 Task: Create a Workspace WS0000000018 in Trello with Workspace Type as ENGINEERING-IT and Workspace Description as WD0000000018. Invite a Team Member mailaustralia7@gmail.com to Workspace WS0000000018 in Trello. Invite a Team Member carxxstreet791@gmail.com to Workspace WS0000000018 in Trello. Invite a Team Member nikrathi889@gmail.com to Workspace WS0000000018 in Trello. Invite a Team Member prateek.ku2001@gmail.com to Workspace WS0000000018 in Trello
Action: Mouse moved to (637, 67)
Screenshot: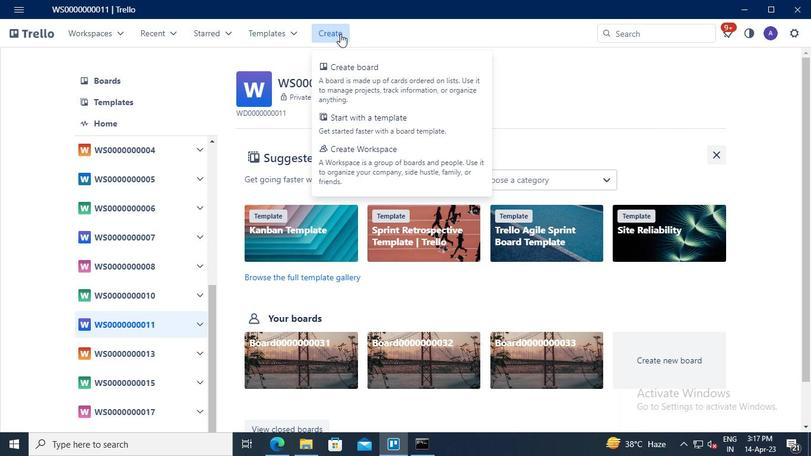 
Action: Mouse pressed left at (637, 67)
Screenshot: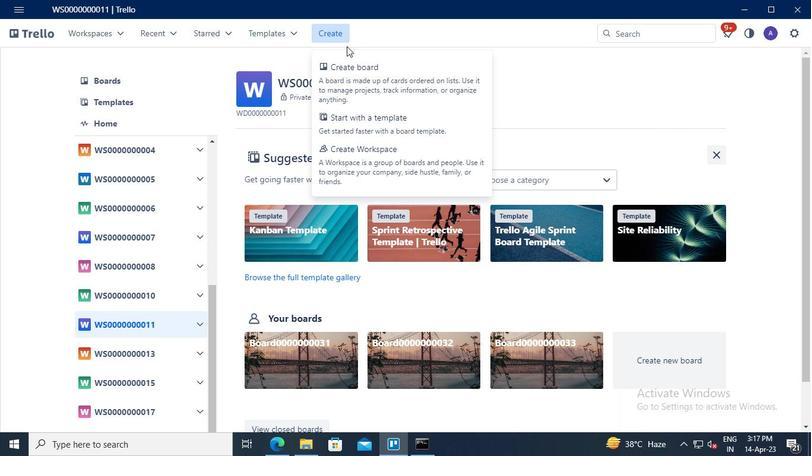 
Action: Mouse moved to (610, 97)
Screenshot: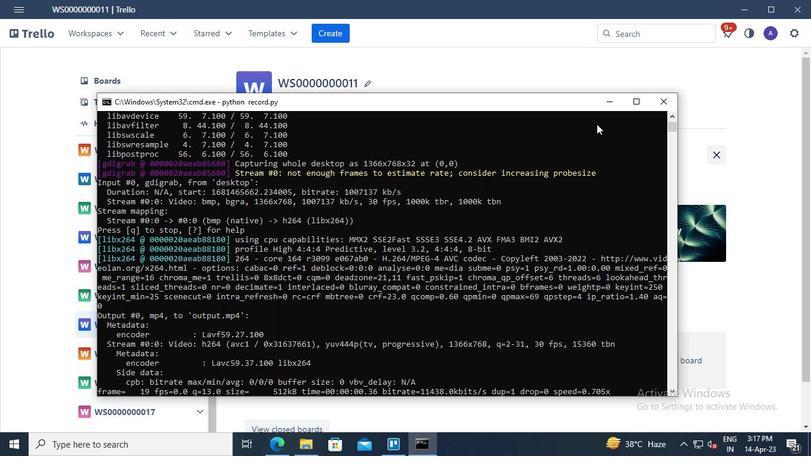 
Action: Mouse pressed left at (610, 97)
Screenshot: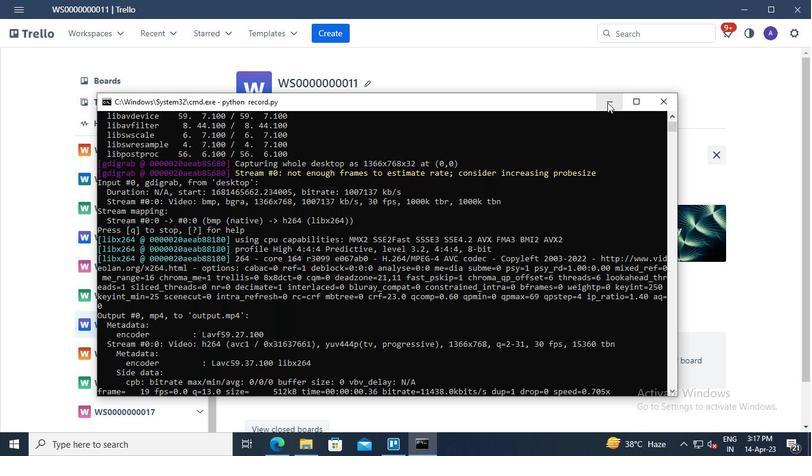
Action: Mouse moved to (340, 33)
Screenshot: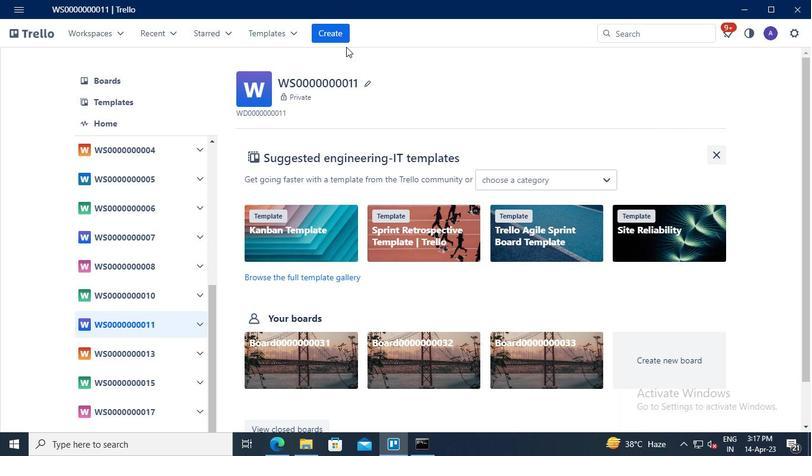
Action: Mouse pressed left at (340, 33)
Screenshot: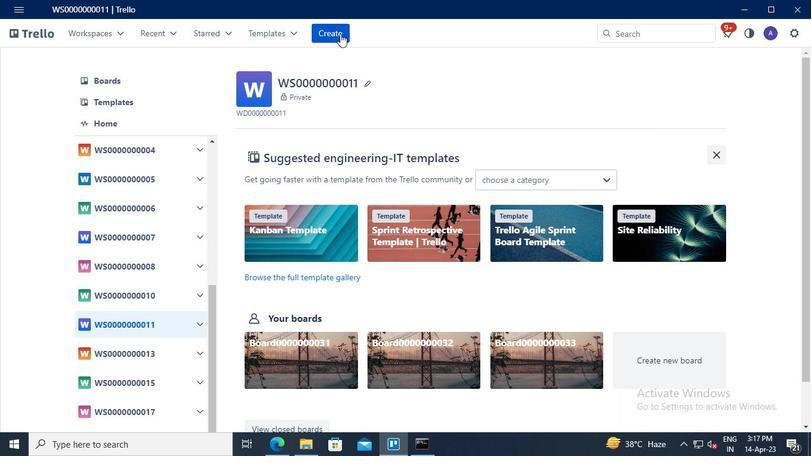 
Action: Mouse moved to (393, 158)
Screenshot: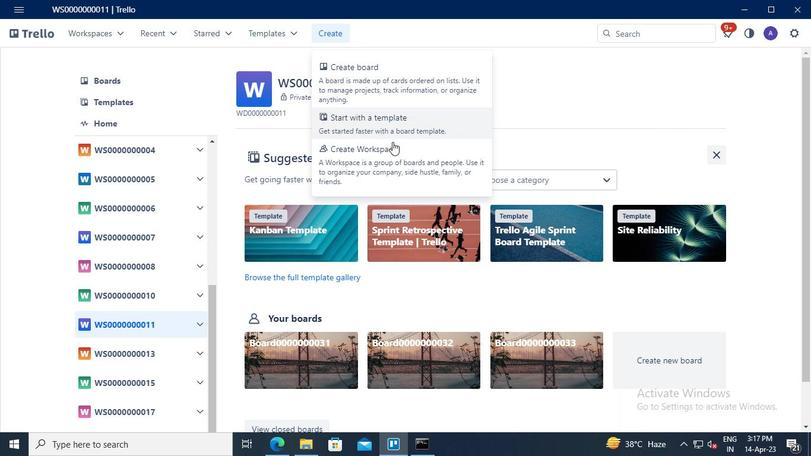 
Action: Mouse pressed left at (393, 158)
Screenshot: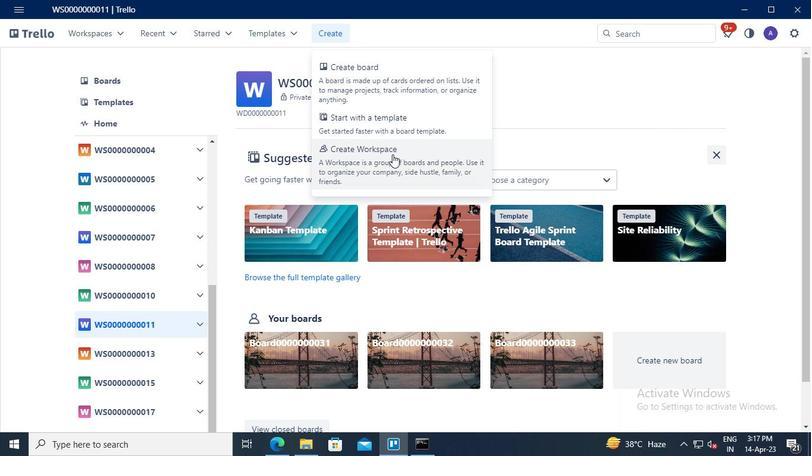 
Action: Mouse moved to (197, 184)
Screenshot: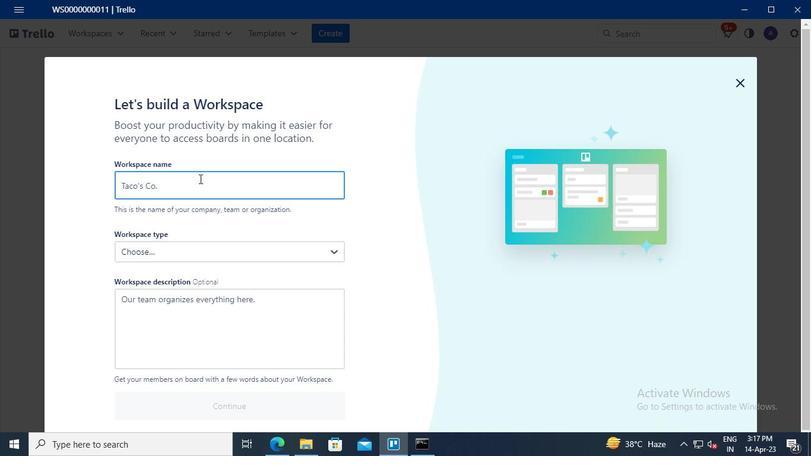 
Action: Mouse pressed left at (197, 184)
Screenshot: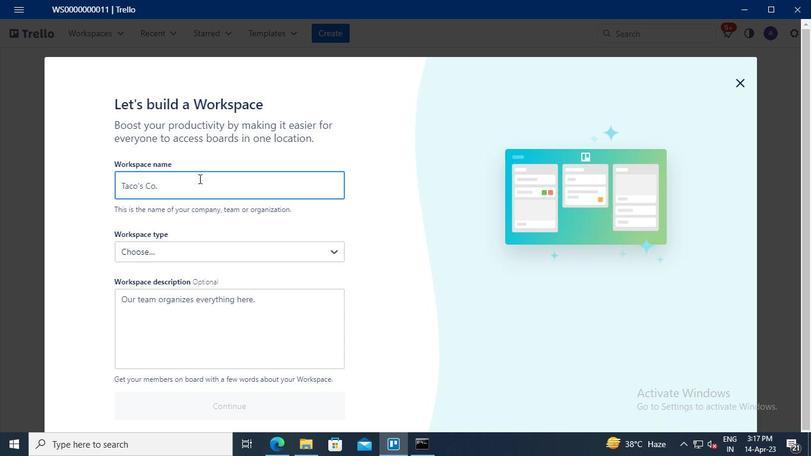 
Action: Keyboard Key.shift
Screenshot: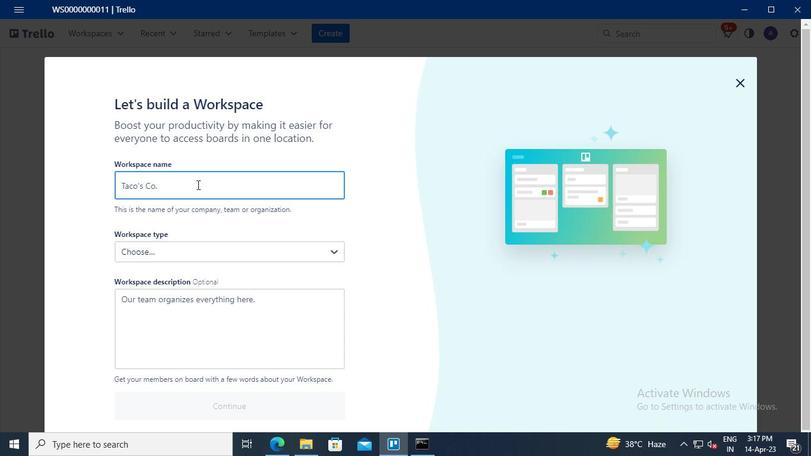 
Action: Keyboard W
Screenshot: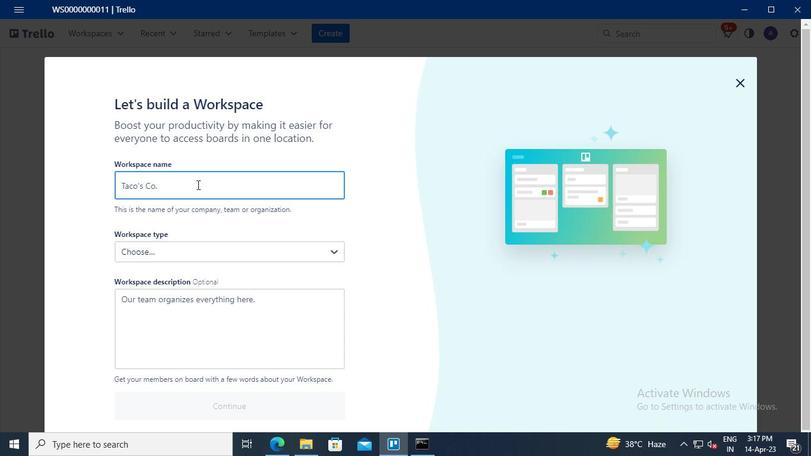 
Action: Keyboard S
Screenshot: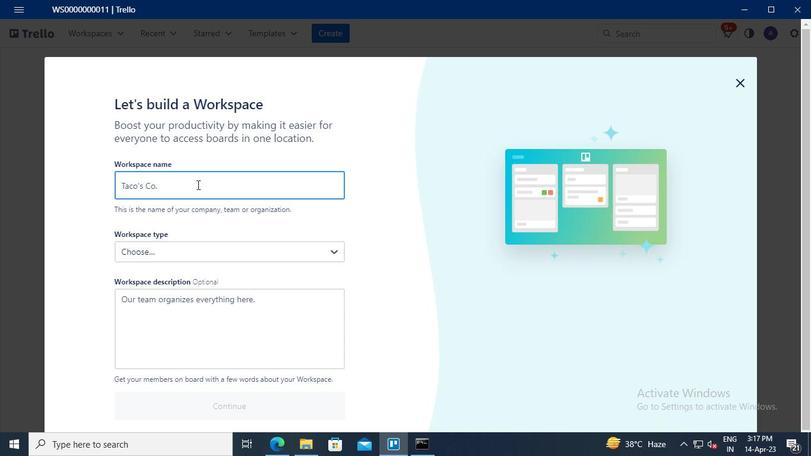 
Action: Keyboard <96>
Screenshot: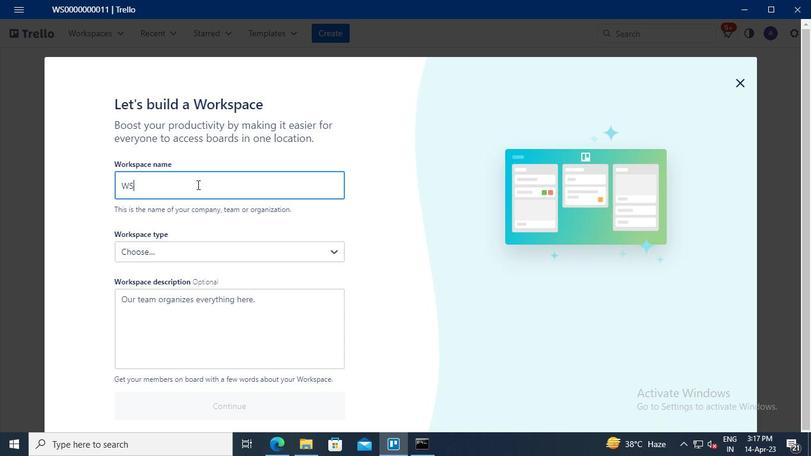 
Action: Keyboard <96>
Screenshot: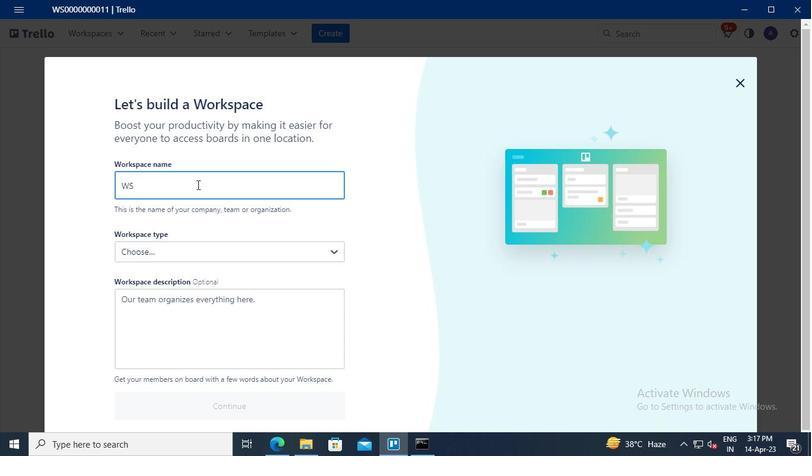 
Action: Keyboard <96>
Screenshot: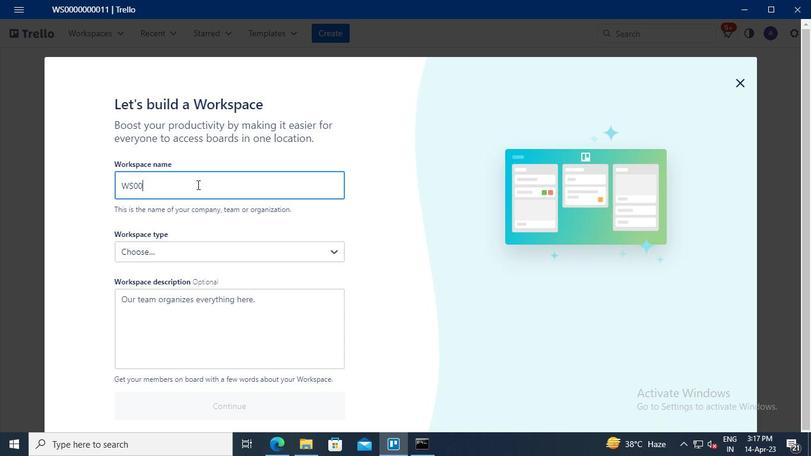 
Action: Keyboard <96>
Screenshot: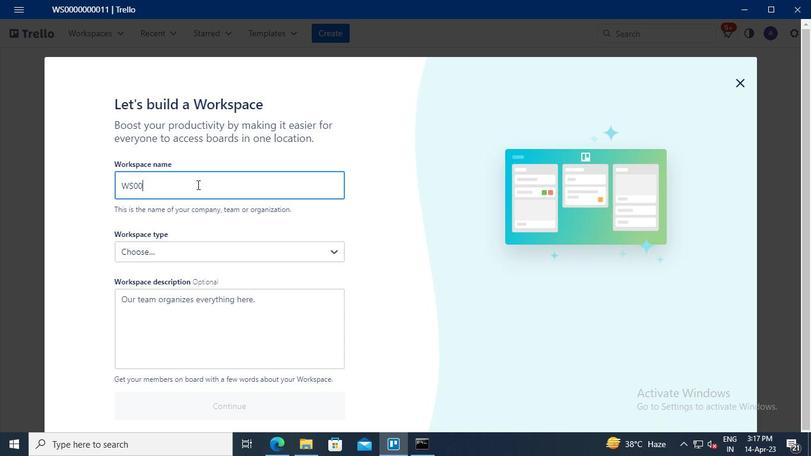
Action: Keyboard <96>
Screenshot: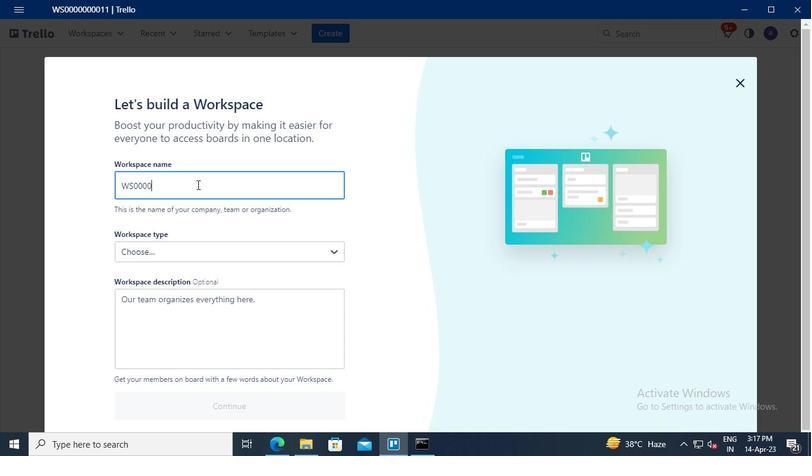 
Action: Keyboard <96>
Screenshot: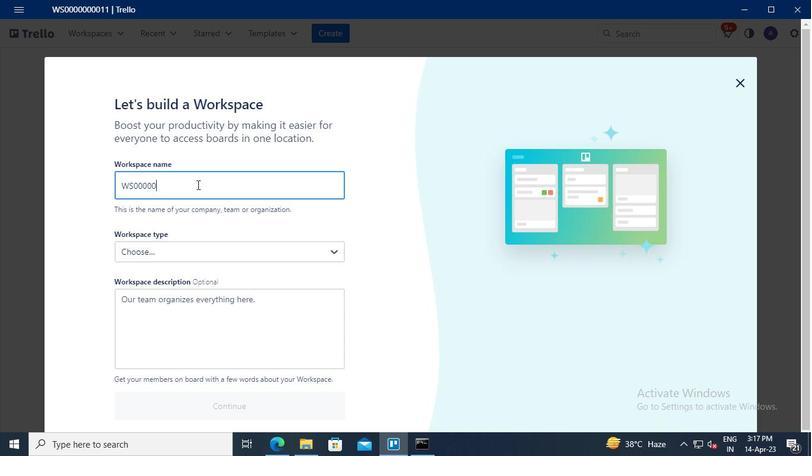 
Action: Keyboard <96>
Screenshot: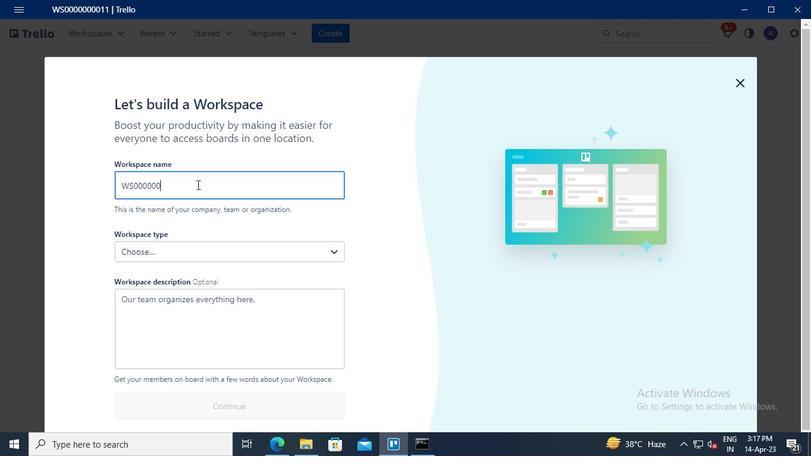 
Action: Keyboard <96>
Screenshot: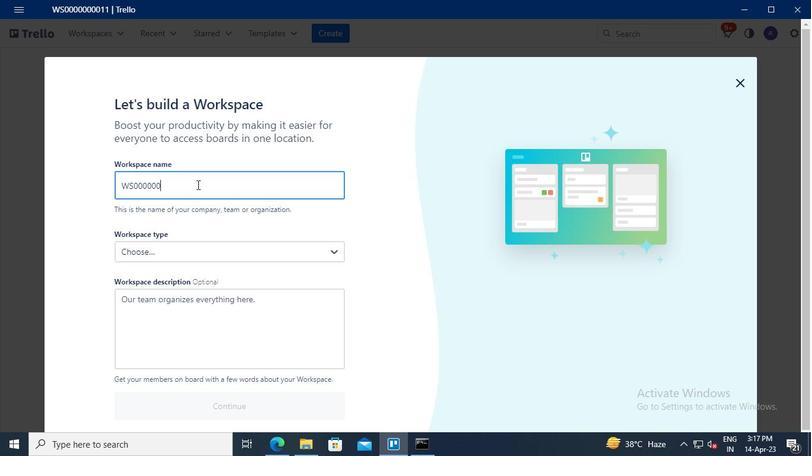
Action: Keyboard <97>
Screenshot: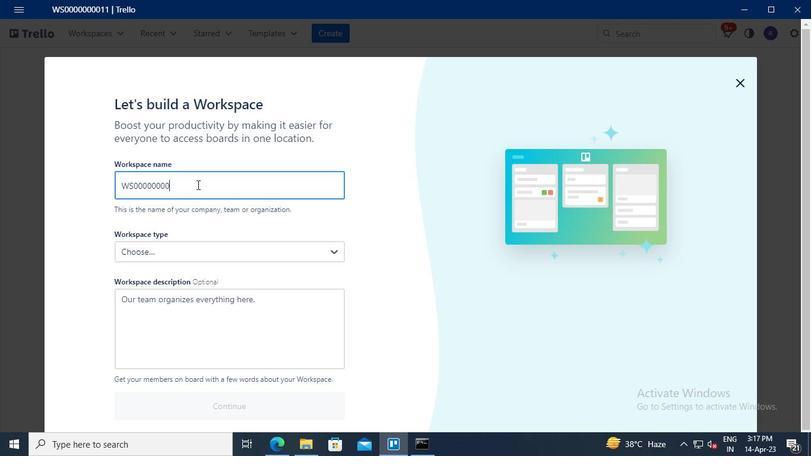 
Action: Keyboard <104>
Screenshot: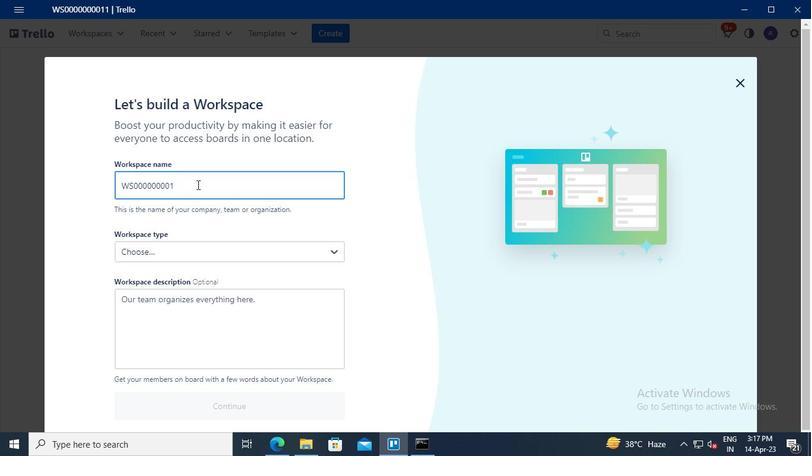 
Action: Mouse moved to (190, 254)
Screenshot: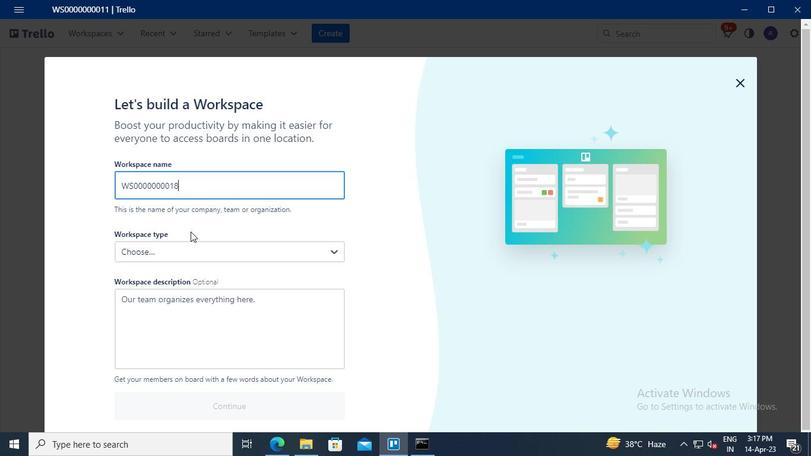 
Action: Mouse pressed left at (190, 254)
Screenshot: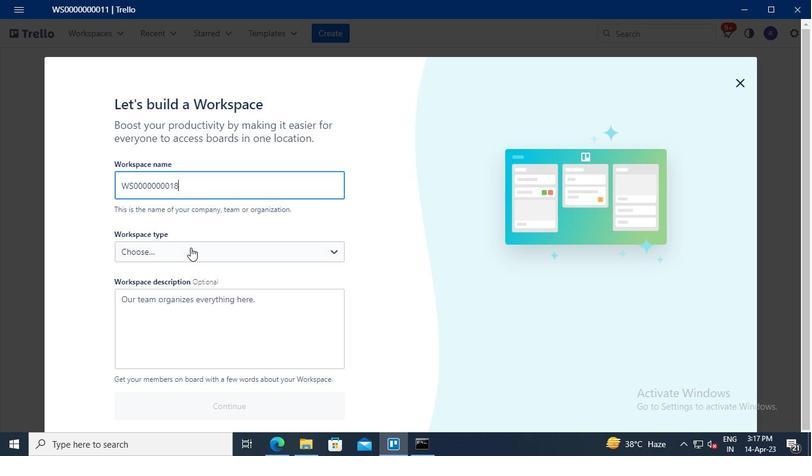
Action: Mouse moved to (188, 276)
Screenshot: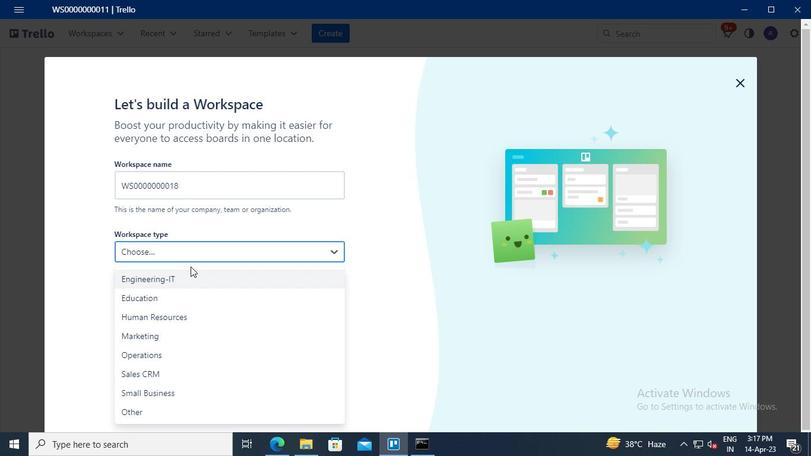 
Action: Mouse pressed left at (188, 276)
Screenshot: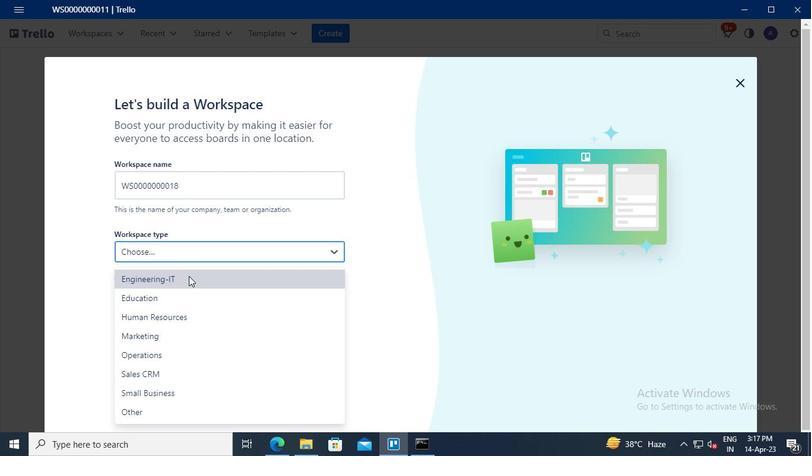 
Action: Mouse moved to (154, 304)
Screenshot: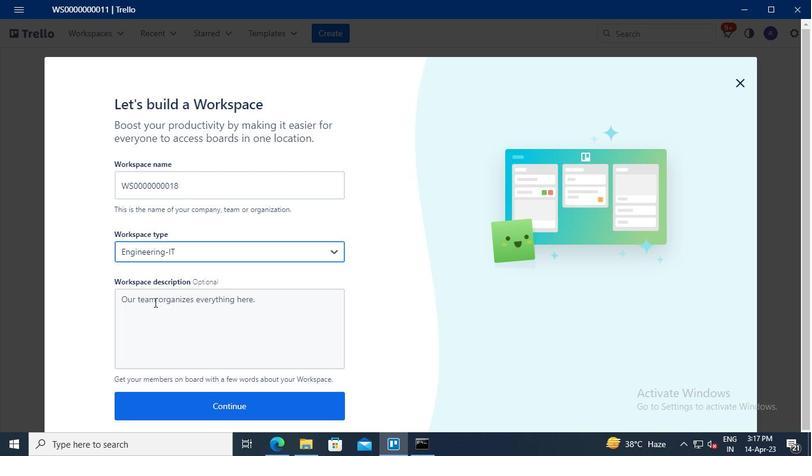 
Action: Mouse pressed left at (154, 304)
Screenshot: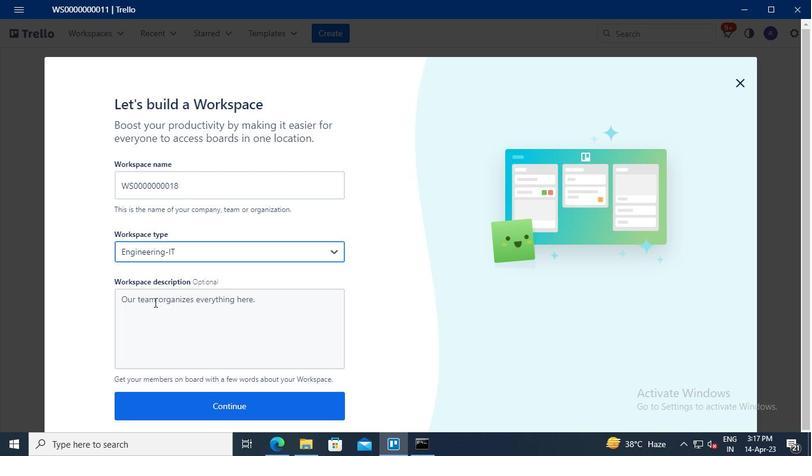 
Action: Keyboard Key.shift
Screenshot: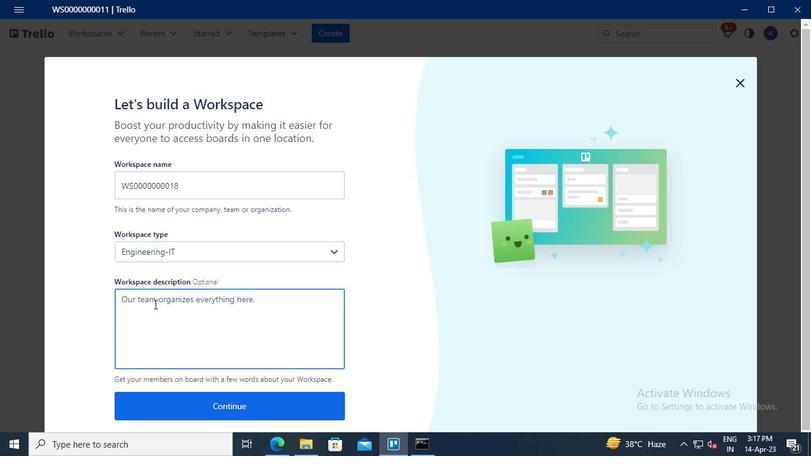 
Action: Keyboard W
Screenshot: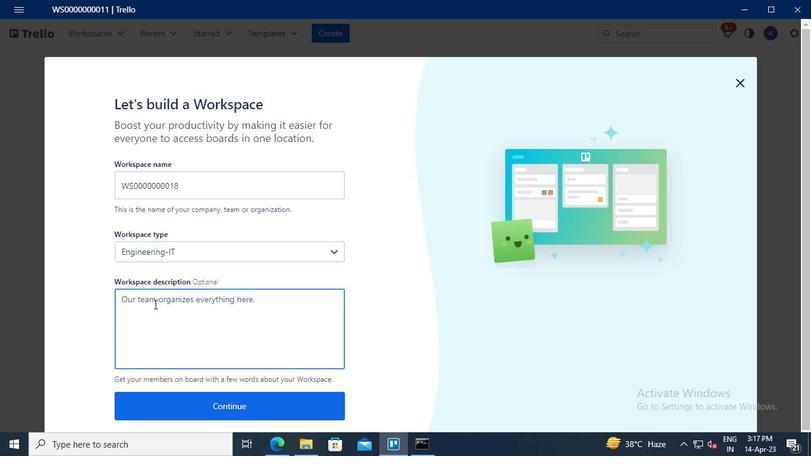 
Action: Keyboard D
Screenshot: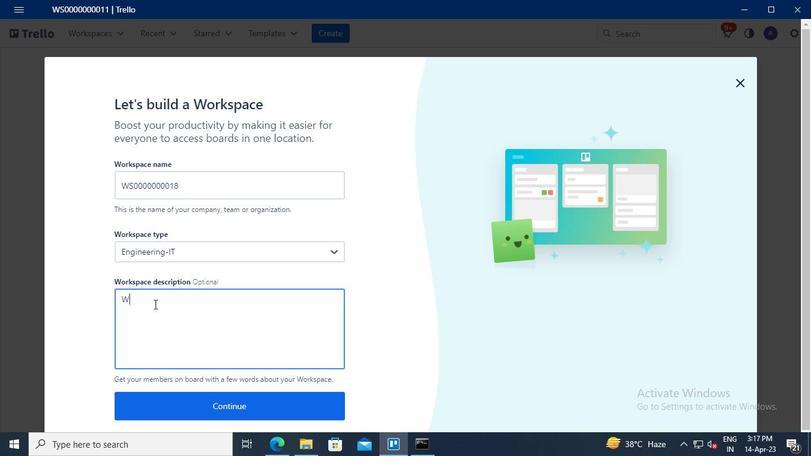 
Action: Keyboard <96>
Screenshot: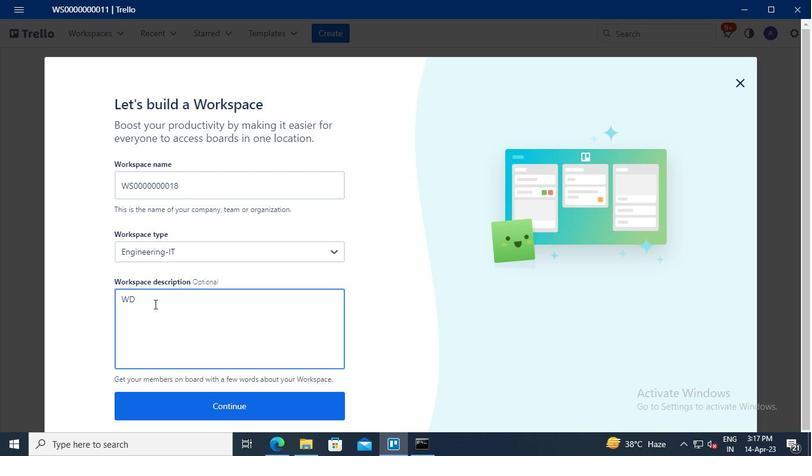
Action: Keyboard <96>
Screenshot: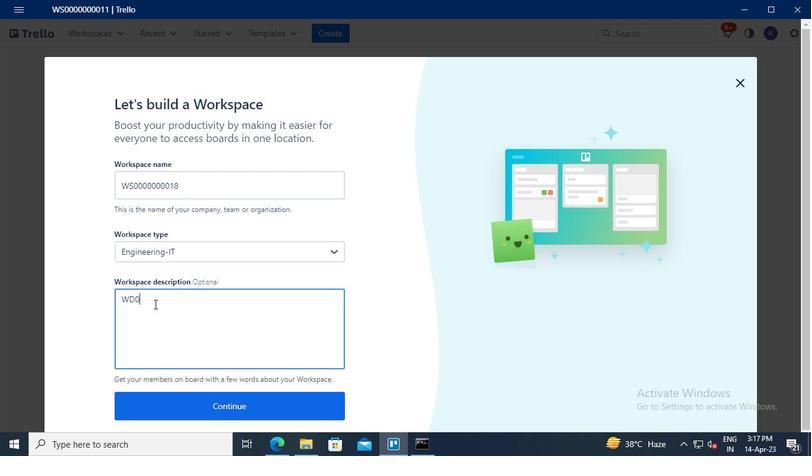 
Action: Keyboard <96>
Screenshot: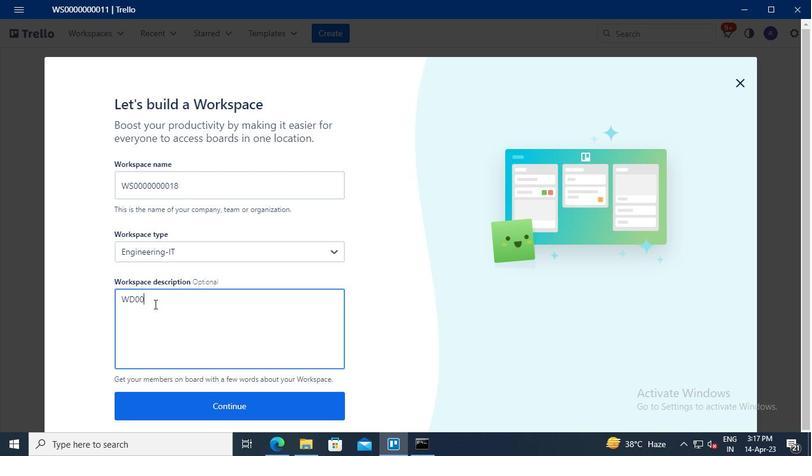 
Action: Keyboard <96>
Screenshot: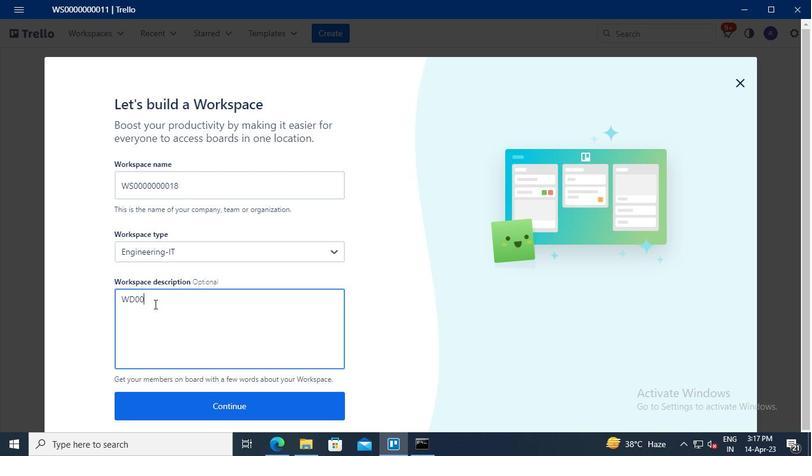 
Action: Keyboard <96>
Screenshot: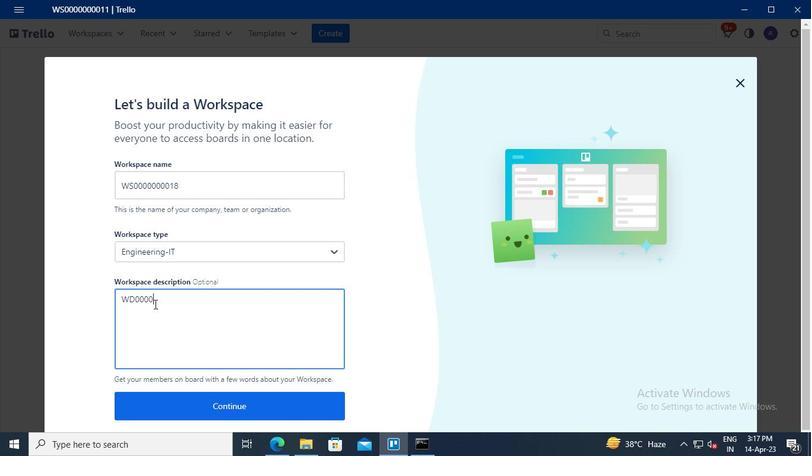 
Action: Keyboard <96>
Screenshot: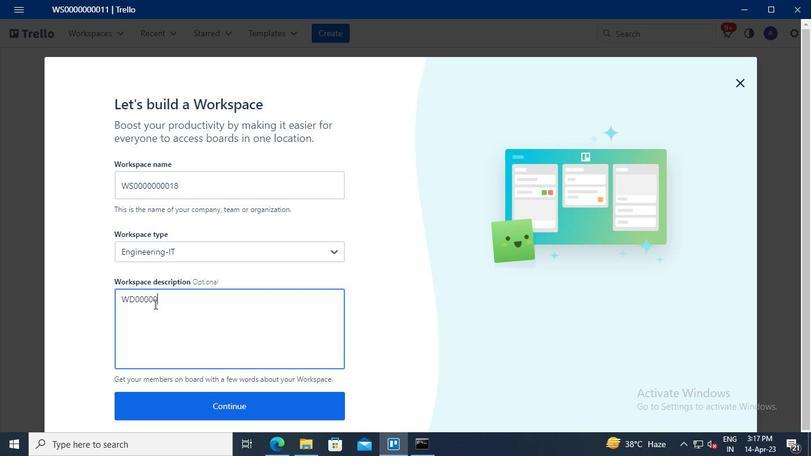 
Action: Keyboard <96>
Screenshot: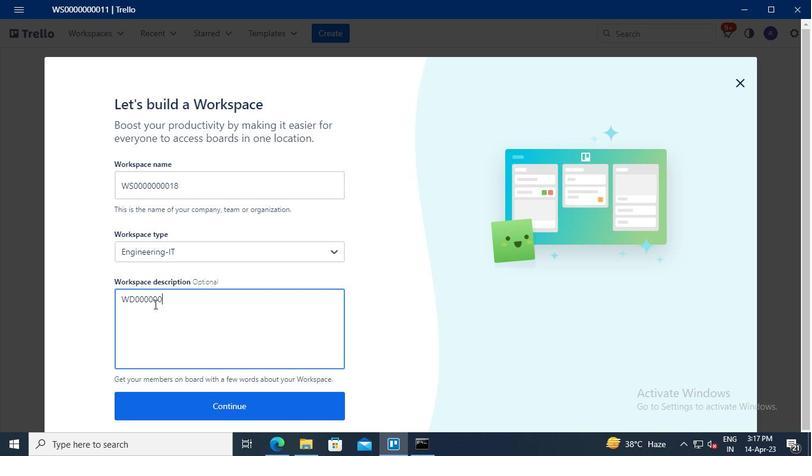 
Action: Keyboard <96>
Screenshot: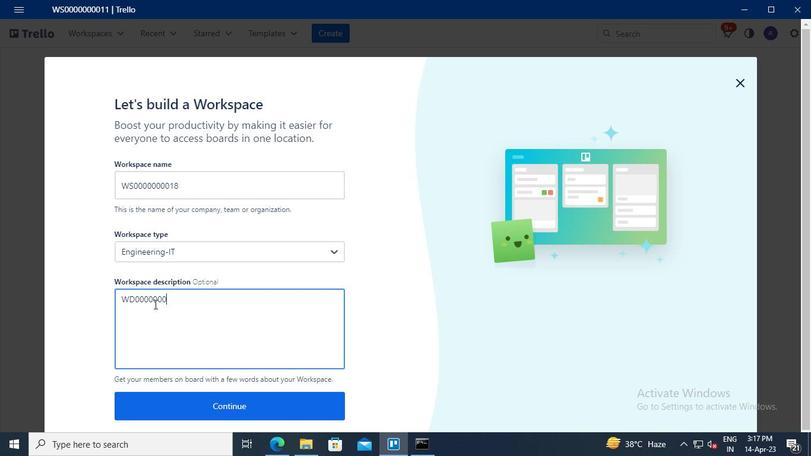 
Action: Keyboard <97>
Screenshot: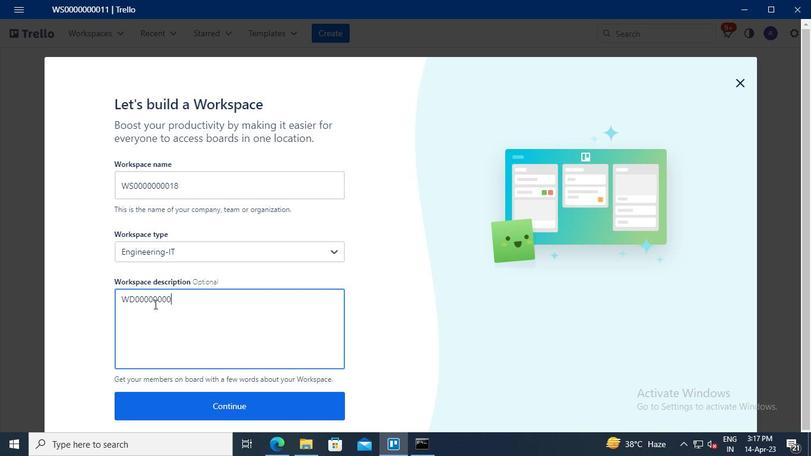 
Action: Keyboard <104>
Screenshot: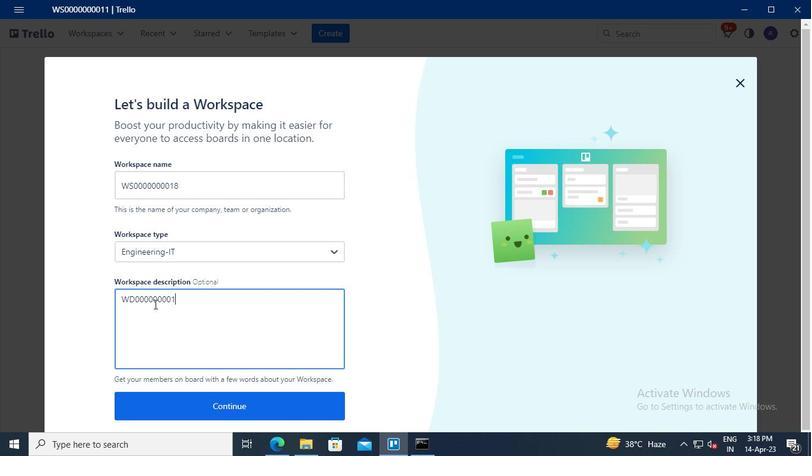
Action: Mouse moved to (199, 407)
Screenshot: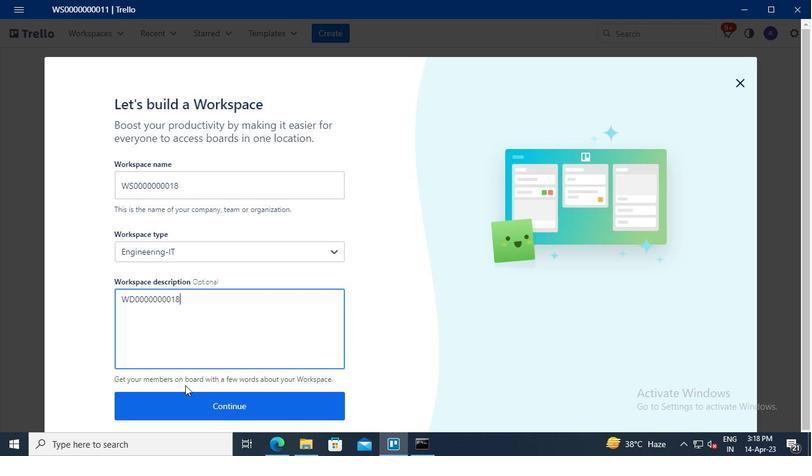 
Action: Mouse pressed left at (199, 407)
Screenshot: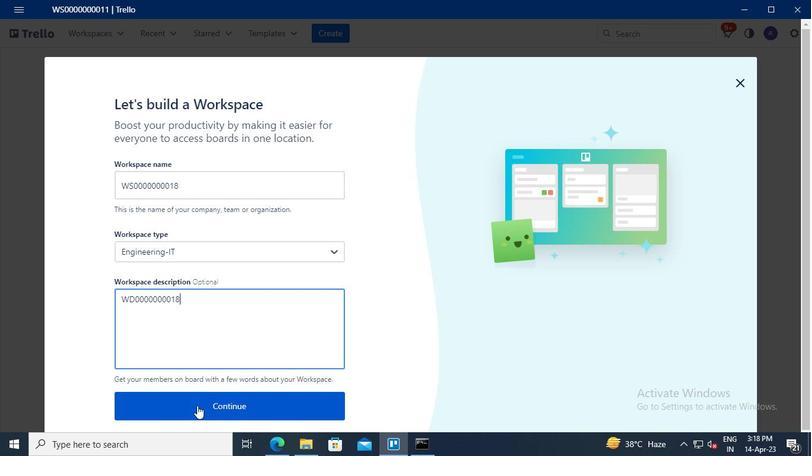 
Action: Mouse moved to (247, 283)
Screenshot: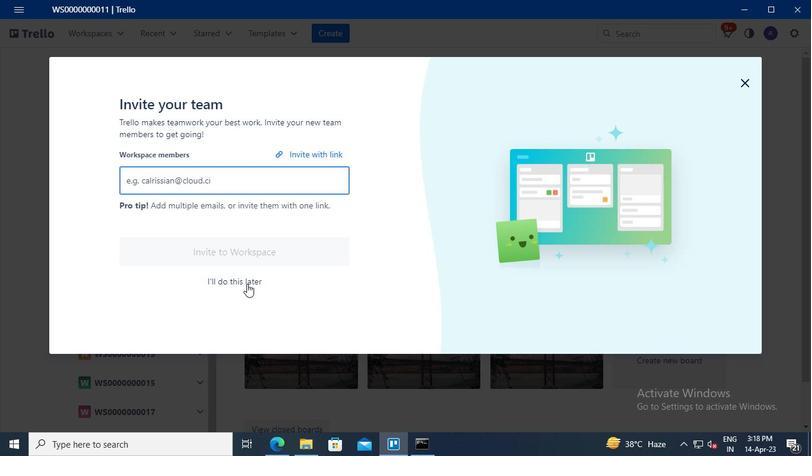 
Action: Mouse pressed left at (247, 283)
Screenshot: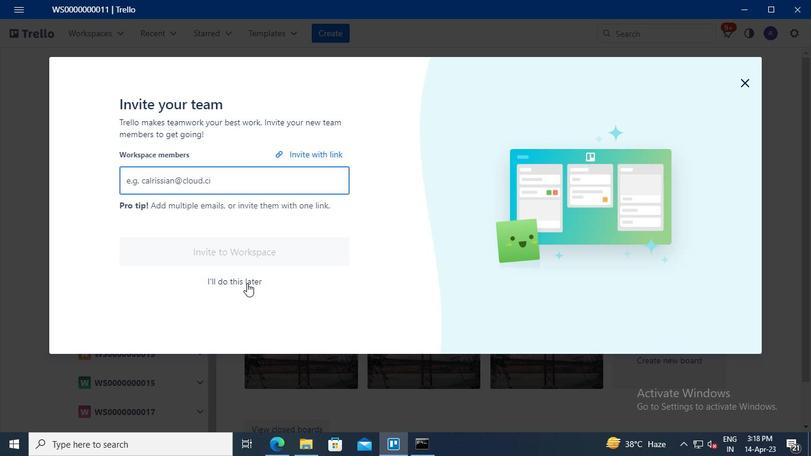 
Action: Mouse moved to (641, 78)
Screenshot: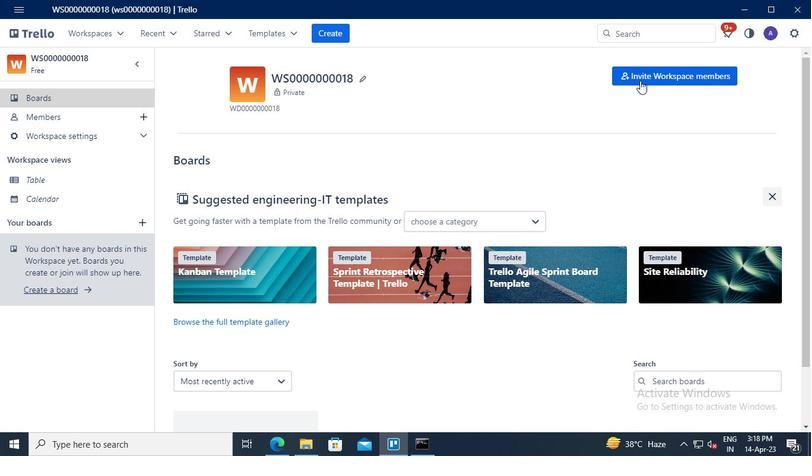 
Action: Mouse pressed left at (641, 78)
Screenshot: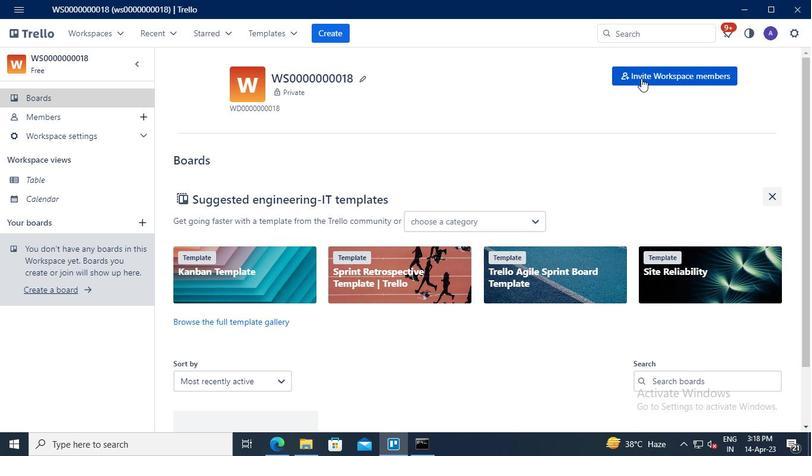 
Action: Mouse moved to (313, 218)
Screenshot: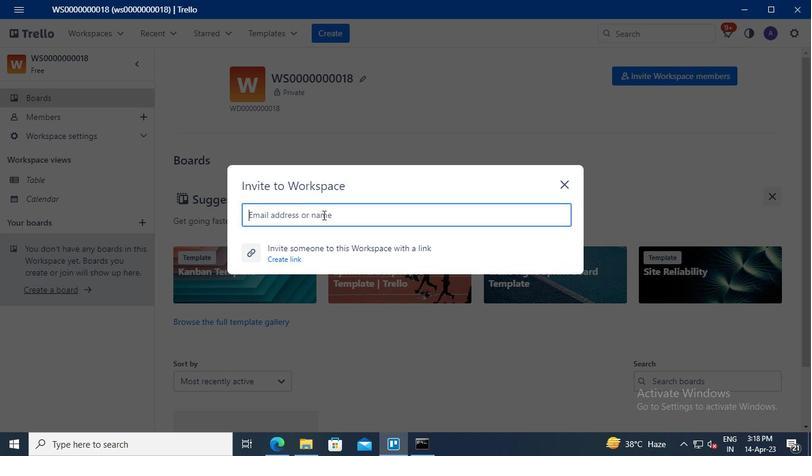 
Action: Mouse pressed left at (313, 218)
Screenshot: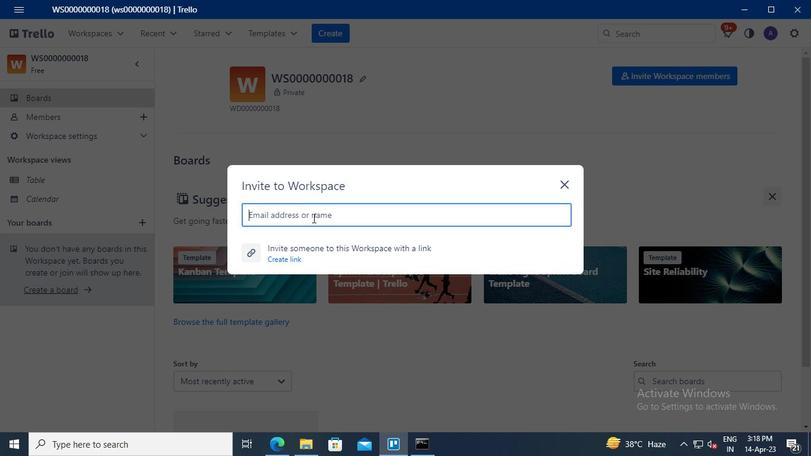 
Action: Keyboard m
Screenshot: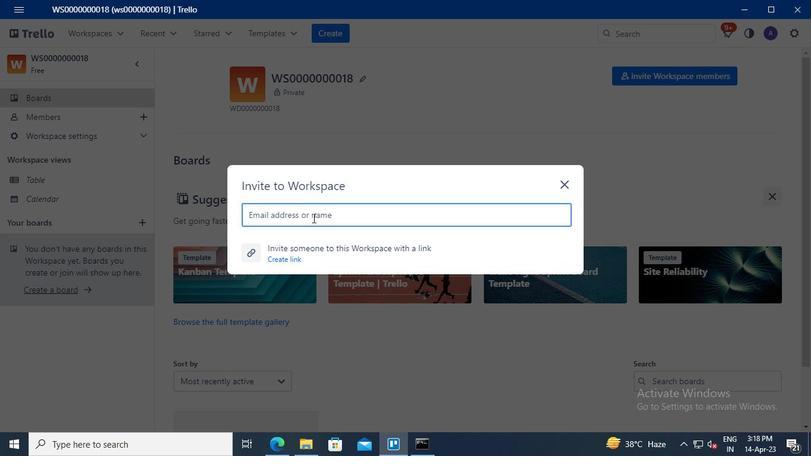 
Action: Keyboard a
Screenshot: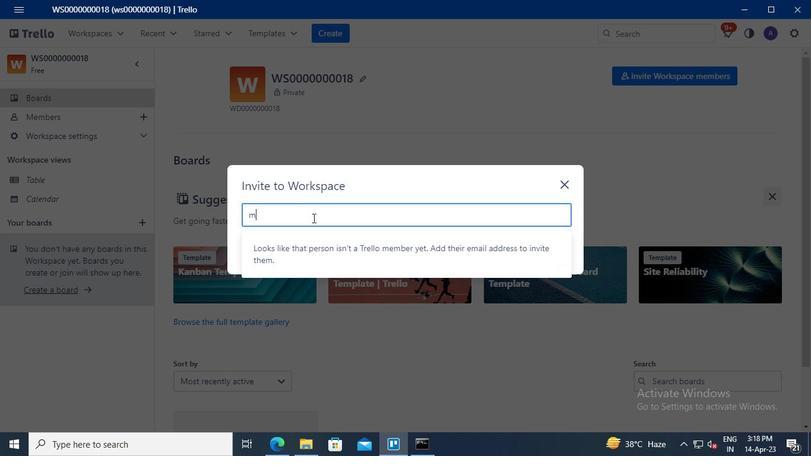 
Action: Keyboard i
Screenshot: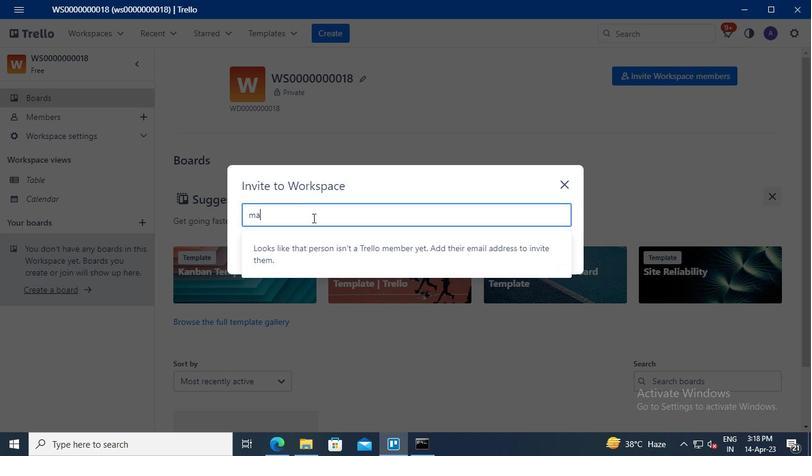 
Action: Keyboard l
Screenshot: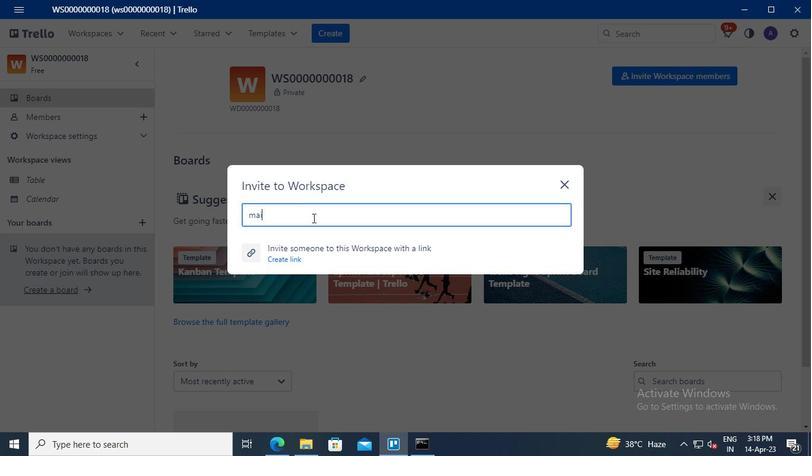 
Action: Keyboard a
Screenshot: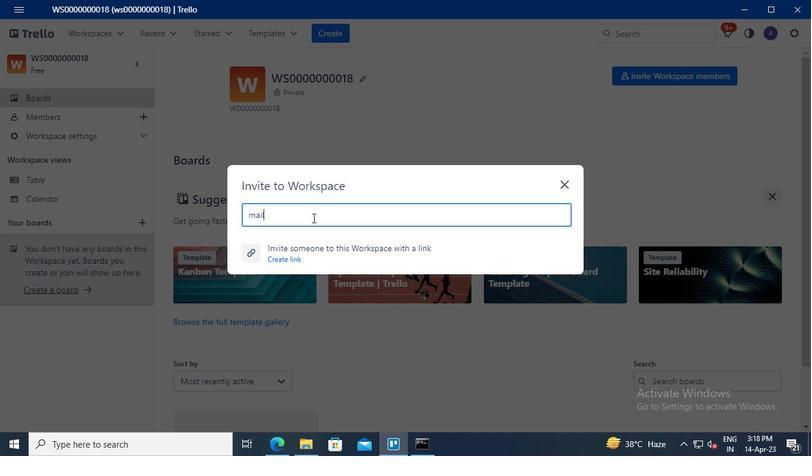 
Action: Keyboard u
Screenshot: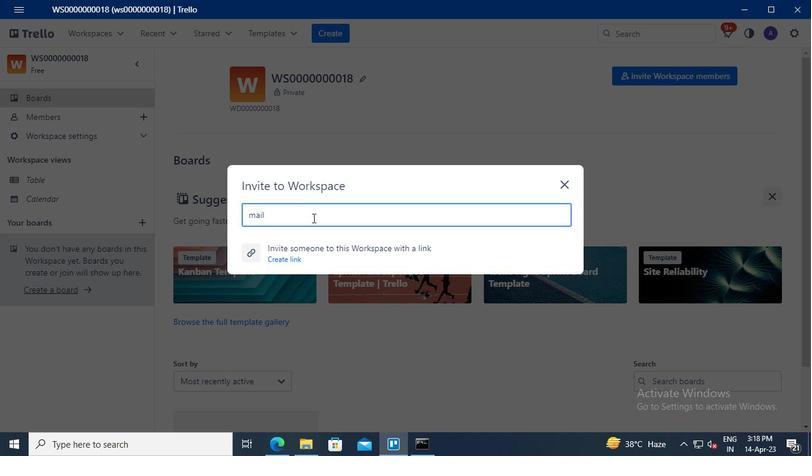 
Action: Keyboard s
Screenshot: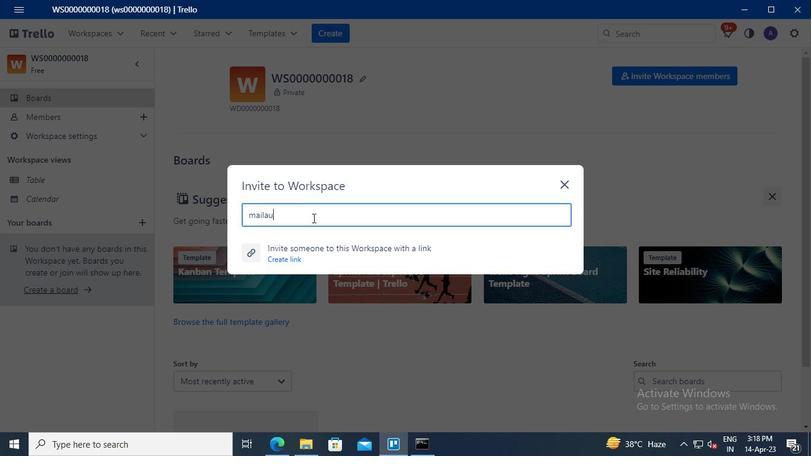 
Action: Keyboard t
Screenshot: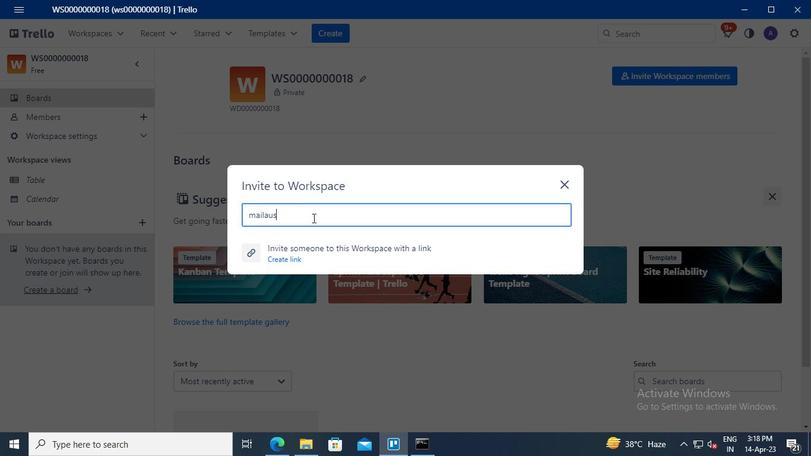
Action: Keyboard r
Screenshot: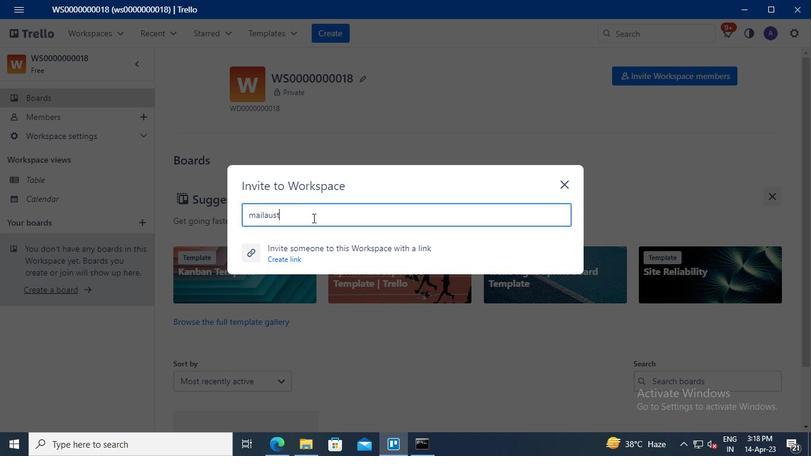 
Action: Keyboard a
Screenshot: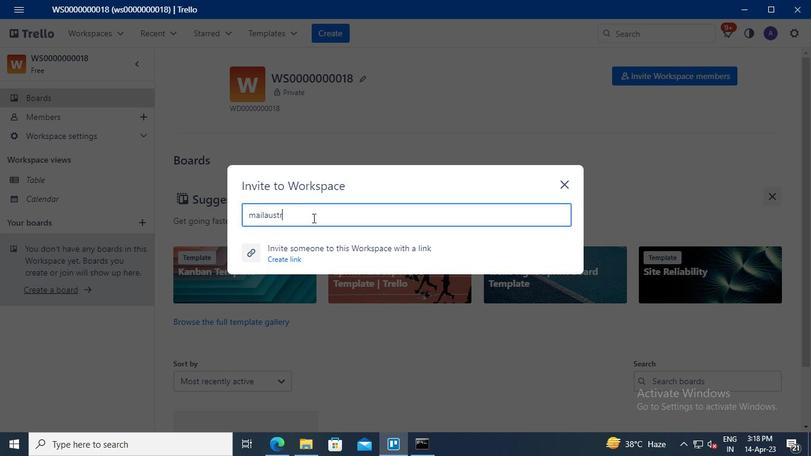 
Action: Keyboard l
Screenshot: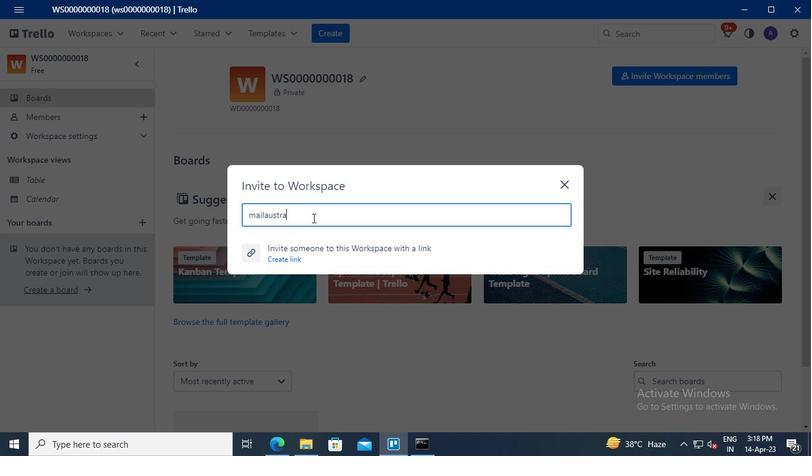 
Action: Keyboard i
Screenshot: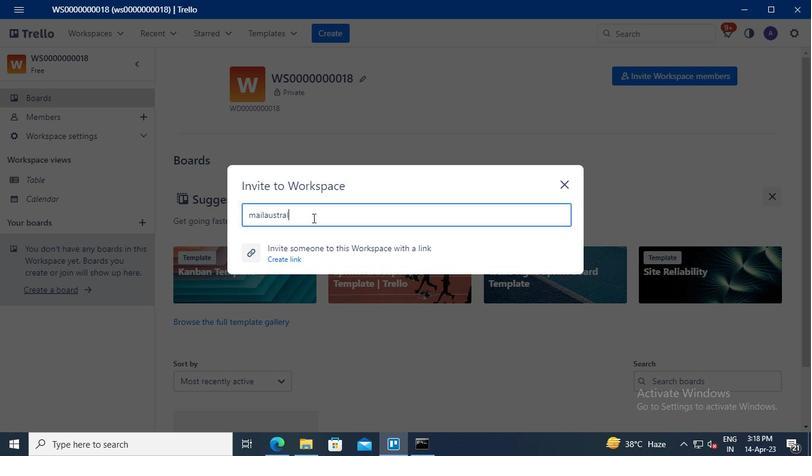 
Action: Keyboard a
Screenshot: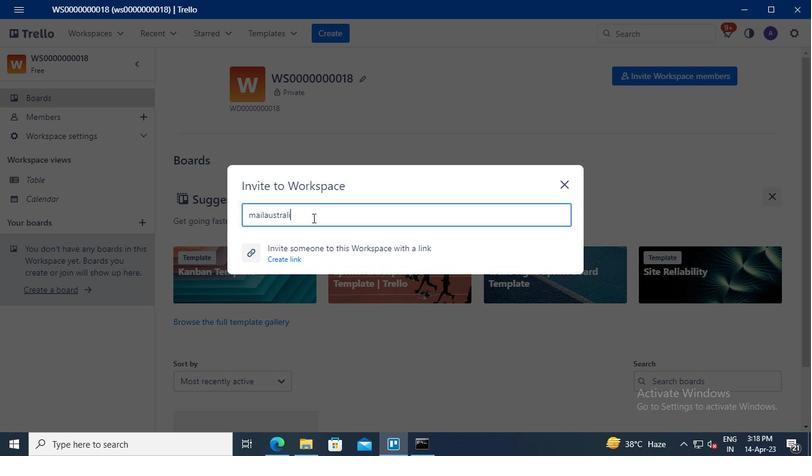 
Action: Keyboard <103>
Screenshot: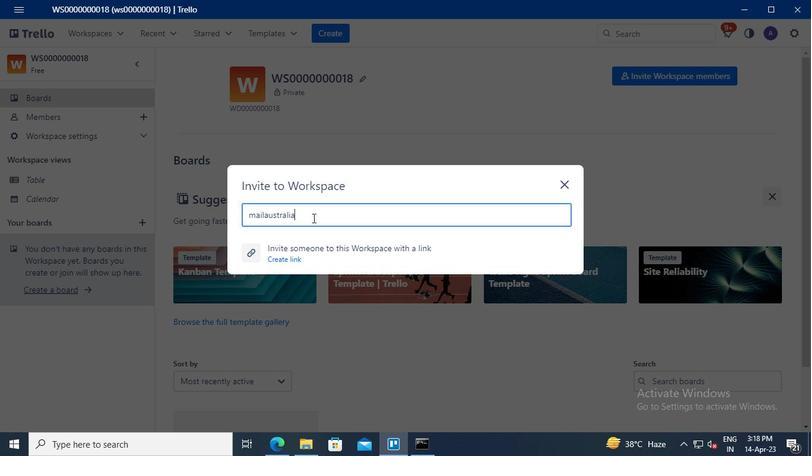 
Action: Keyboard Key.shift
Screenshot: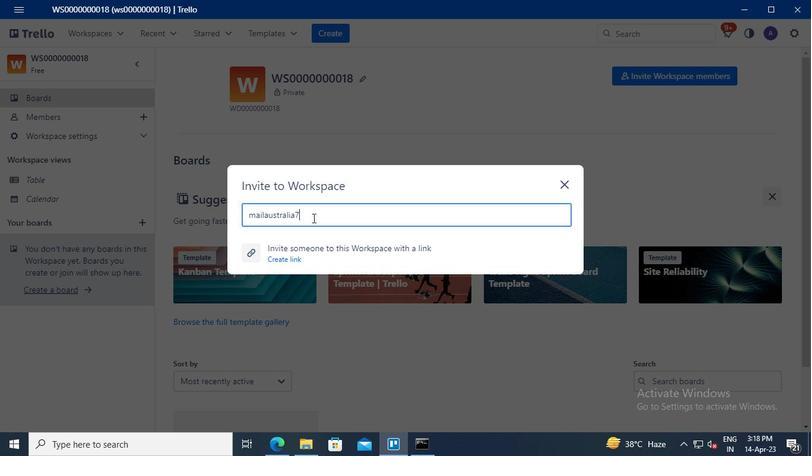 
Action: Keyboard @
Screenshot: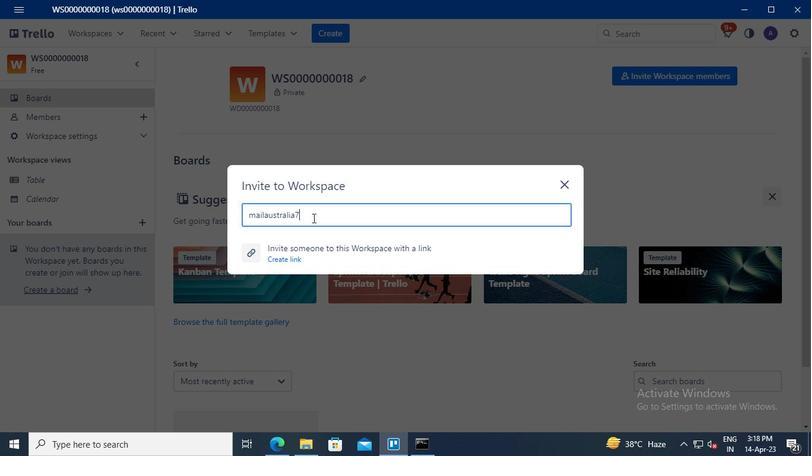 
Action: Keyboard g
Screenshot: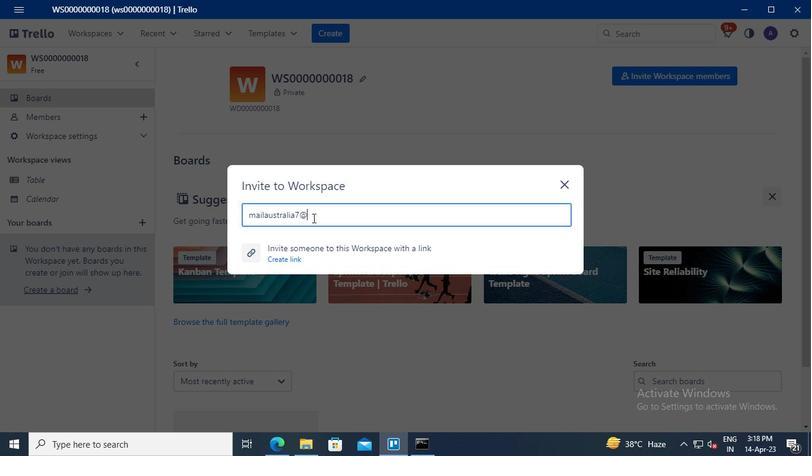 
Action: Keyboard m
Screenshot: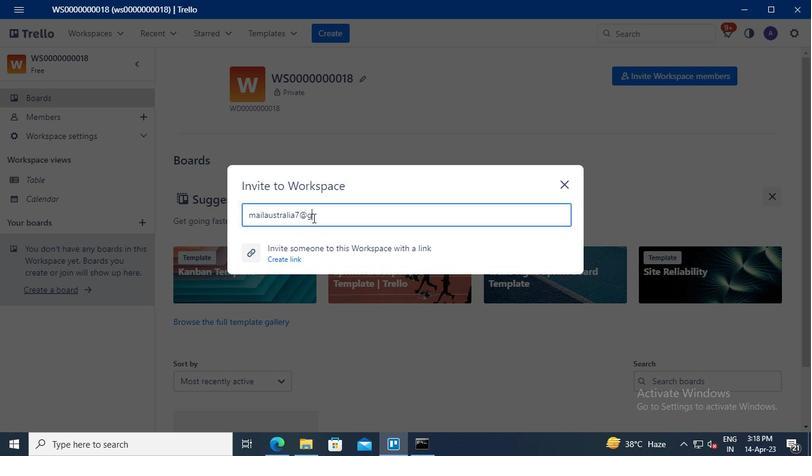
Action: Keyboard a
Screenshot: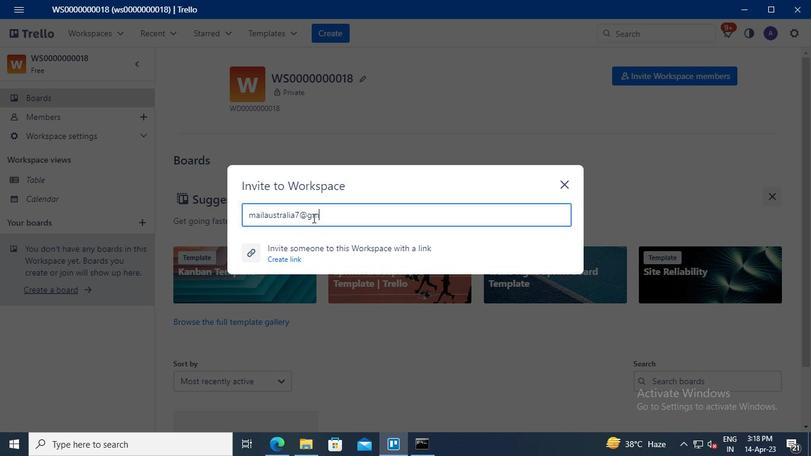 
Action: Keyboard i
Screenshot: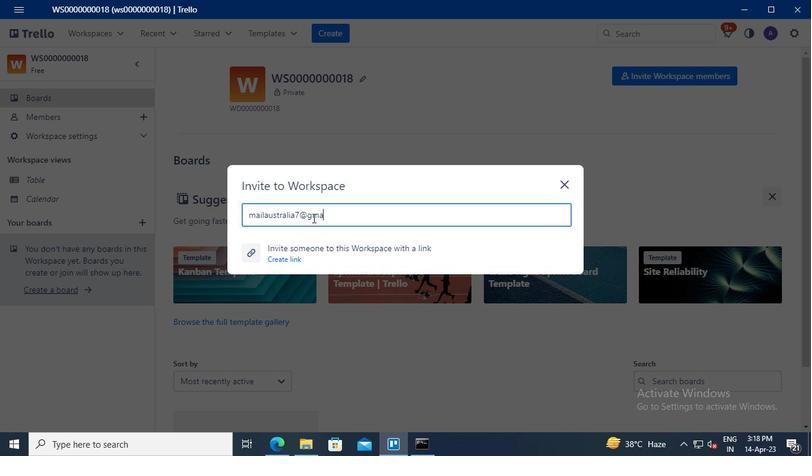 
Action: Keyboard l
Screenshot: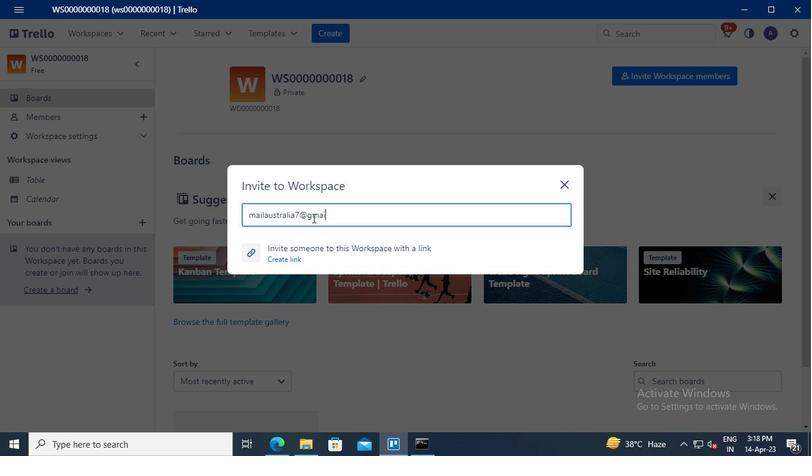 
Action: Keyboard .
Screenshot: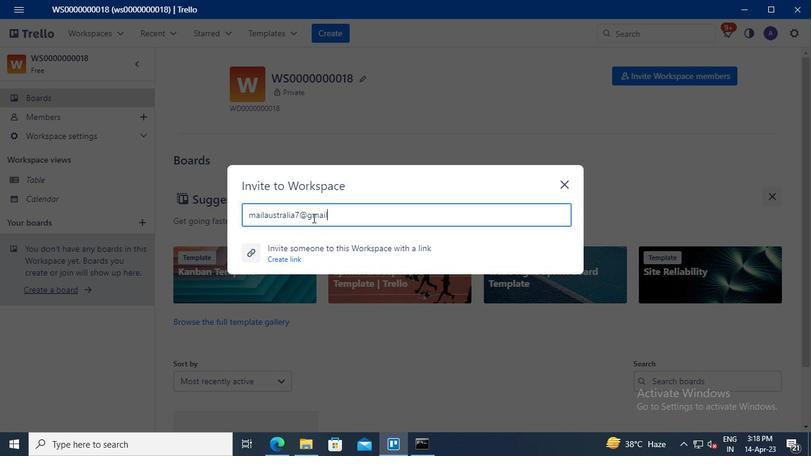 
Action: Keyboard c
Screenshot: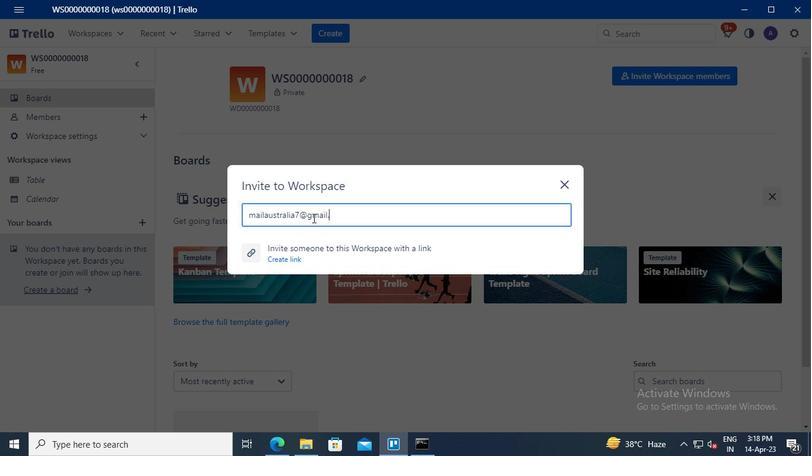 
Action: Keyboard o
Screenshot: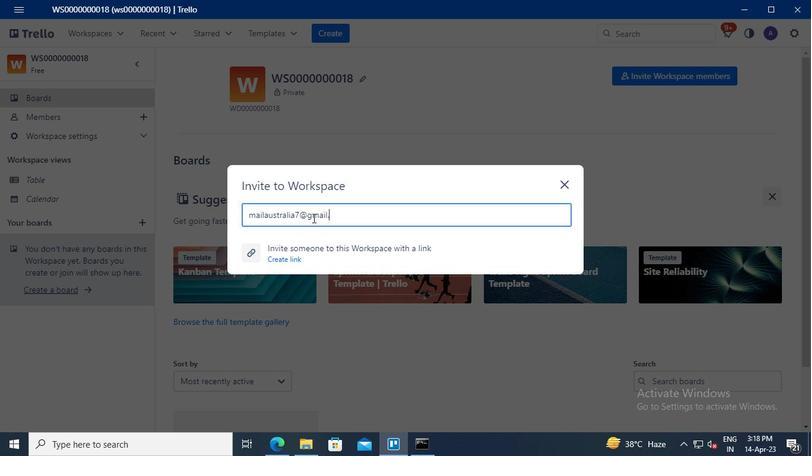 
Action: Keyboard m
Screenshot: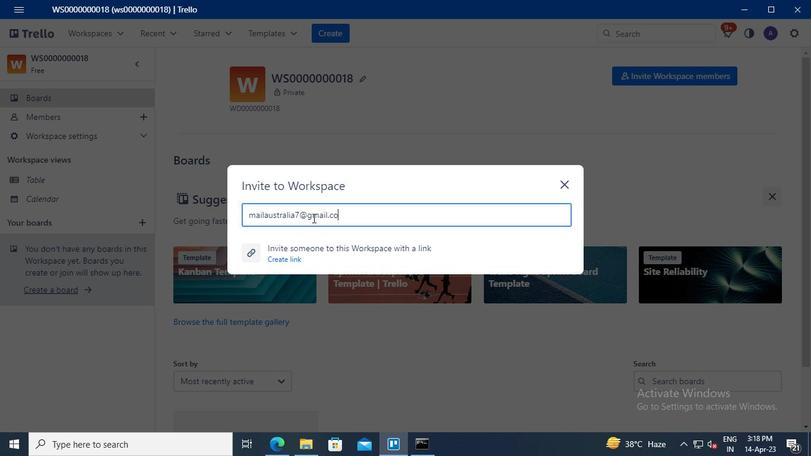 
Action: Mouse moved to (313, 247)
Screenshot: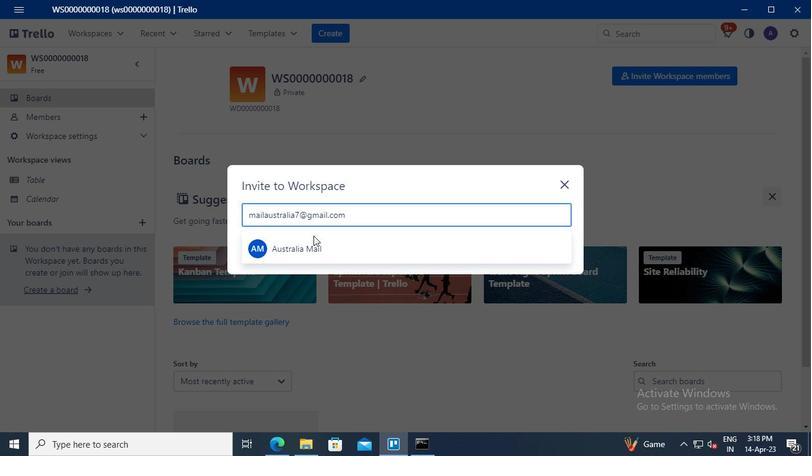 
Action: Mouse pressed left at (313, 247)
Screenshot: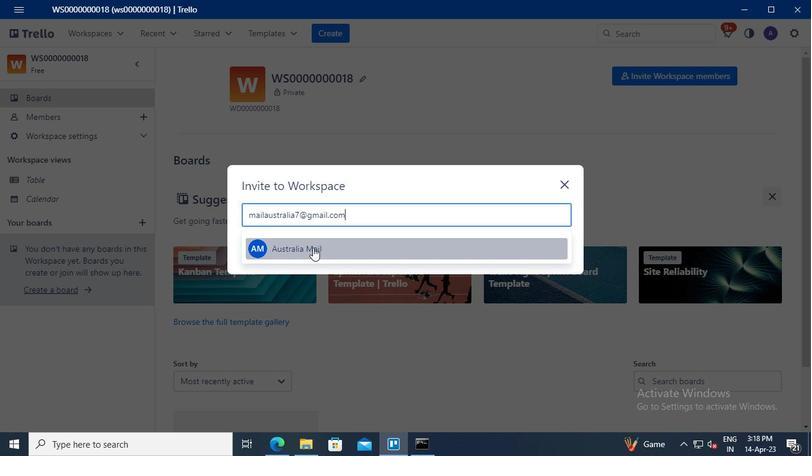 
Action: Mouse moved to (536, 187)
Screenshot: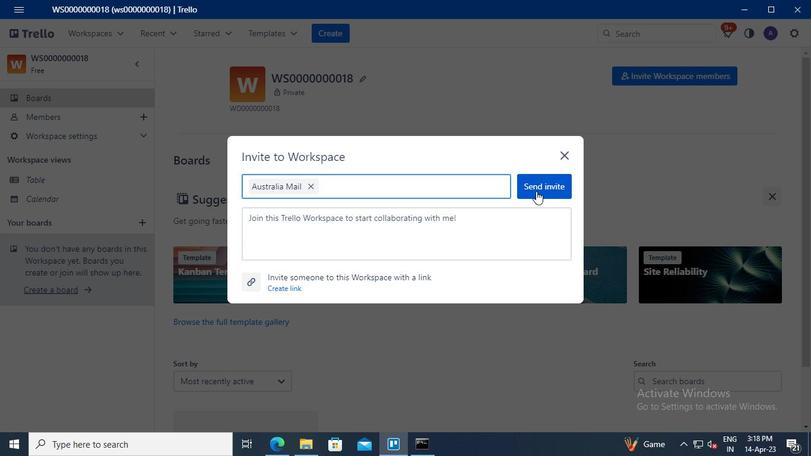 
Action: Mouse pressed left at (536, 187)
Screenshot: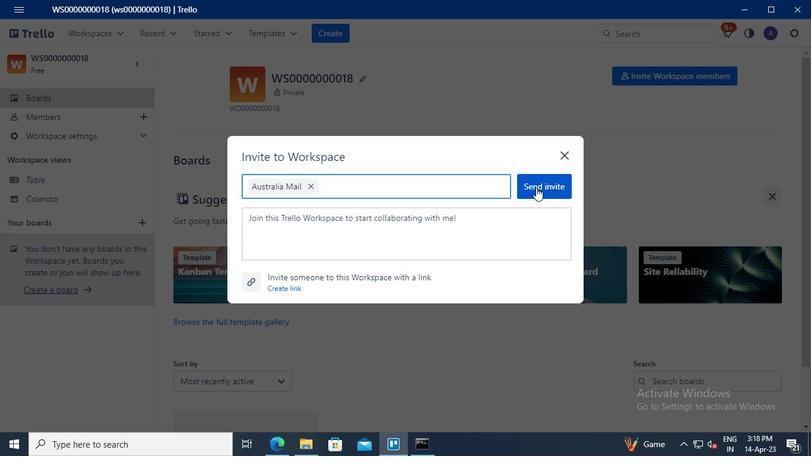 
Action: Mouse moved to (636, 74)
Screenshot: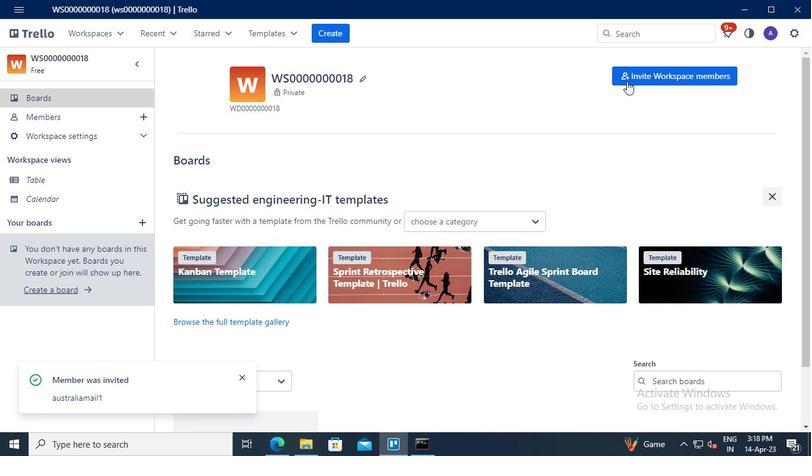 
Action: Mouse pressed left at (636, 74)
Screenshot: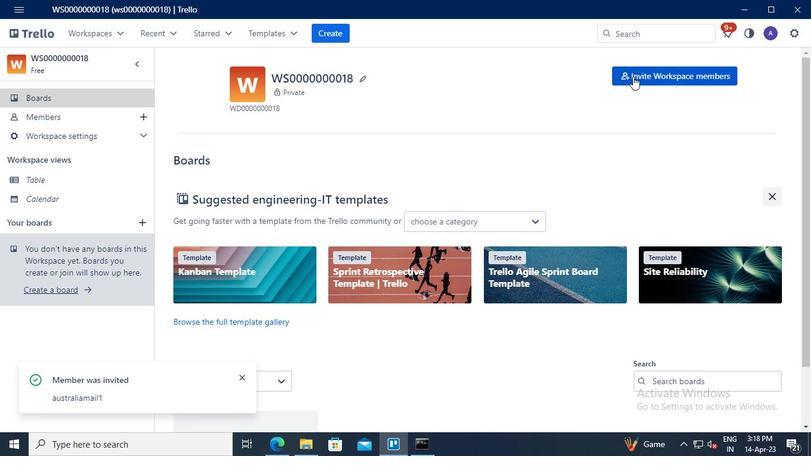 
Action: Mouse moved to (290, 217)
Screenshot: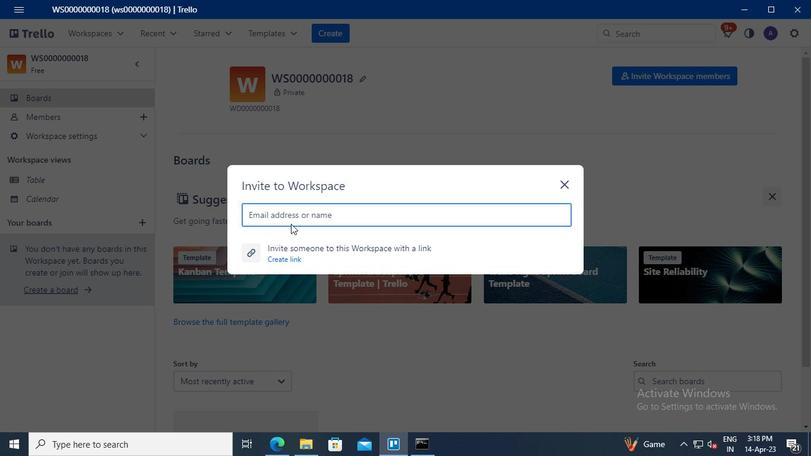 
Action: Mouse pressed left at (290, 217)
Screenshot: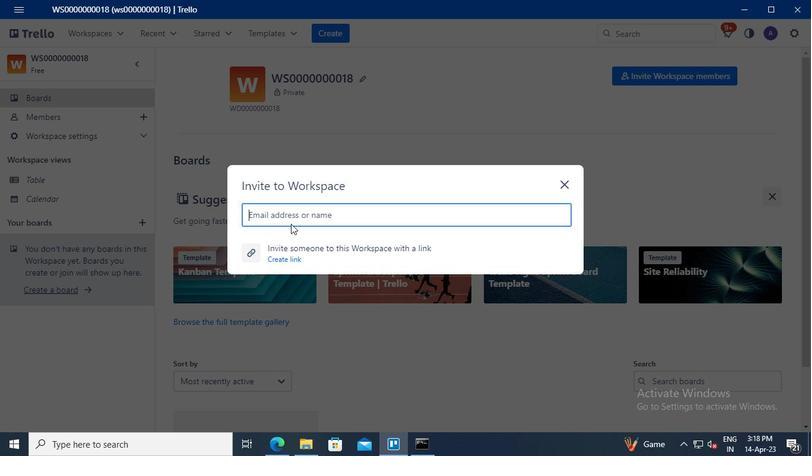 
Action: Keyboard c
Screenshot: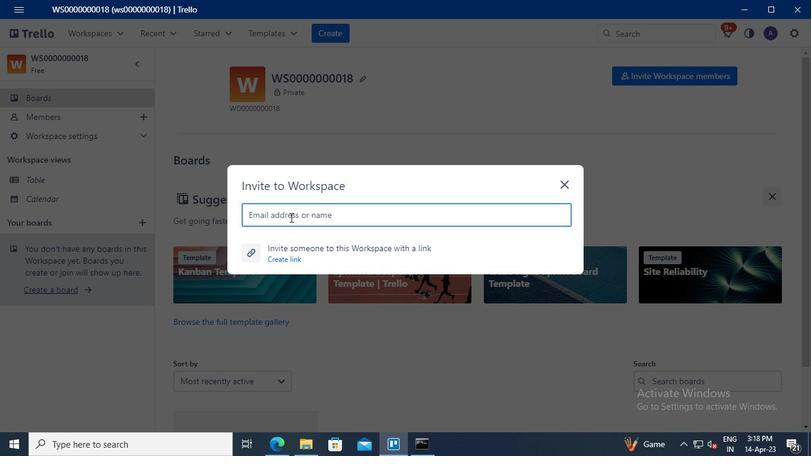 
Action: Keyboard a
Screenshot: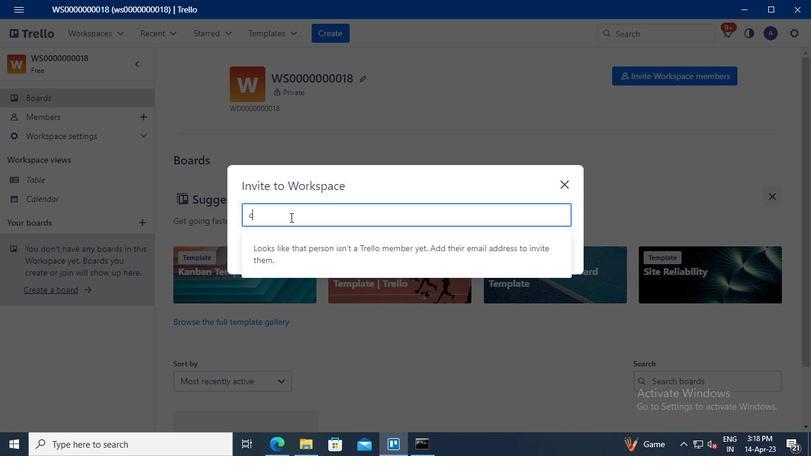 
Action: Keyboard r
Screenshot: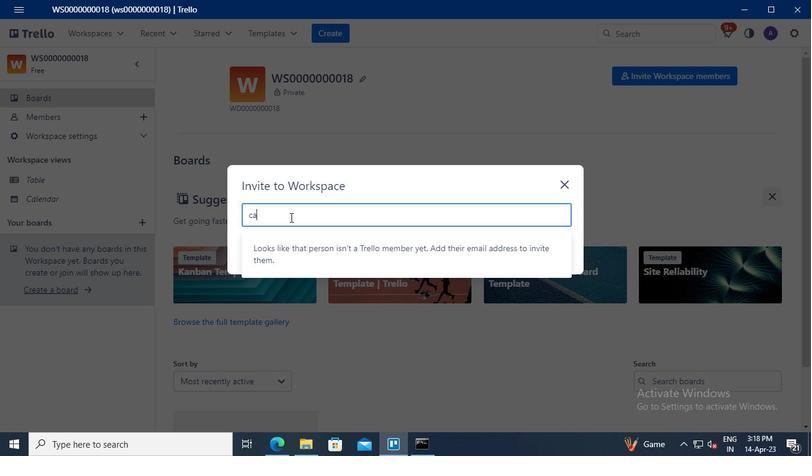 
Action: Keyboard x
Screenshot: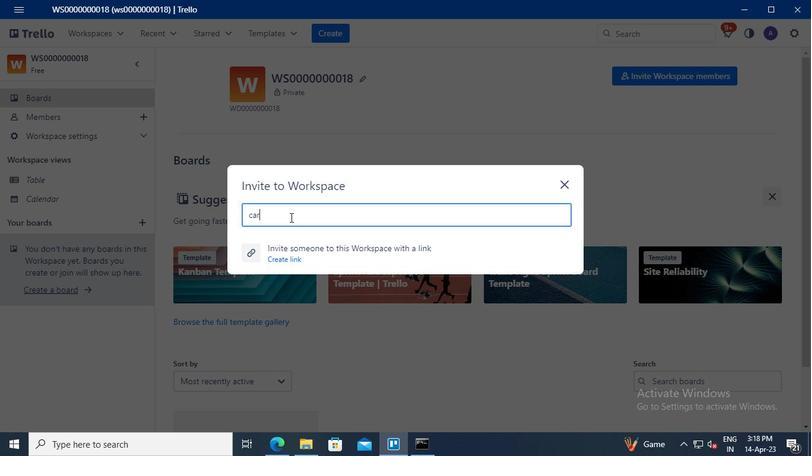 
Action: Keyboard x
Screenshot: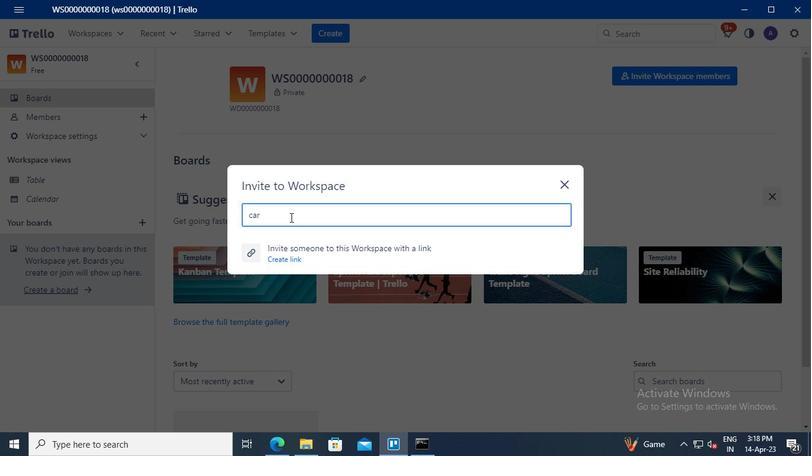 
Action: Keyboard s
Screenshot: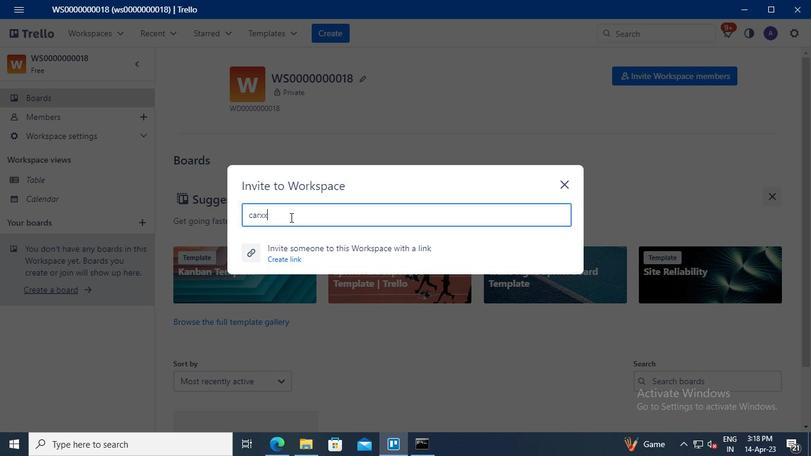 
Action: Keyboard t
Screenshot: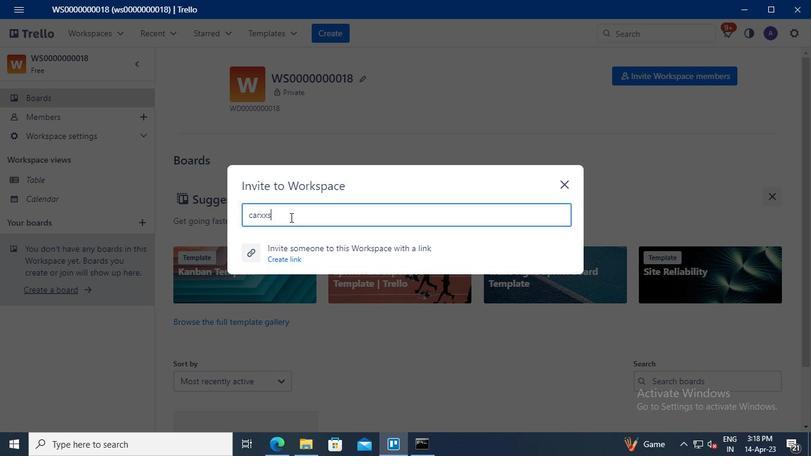 
Action: Keyboard r
Screenshot: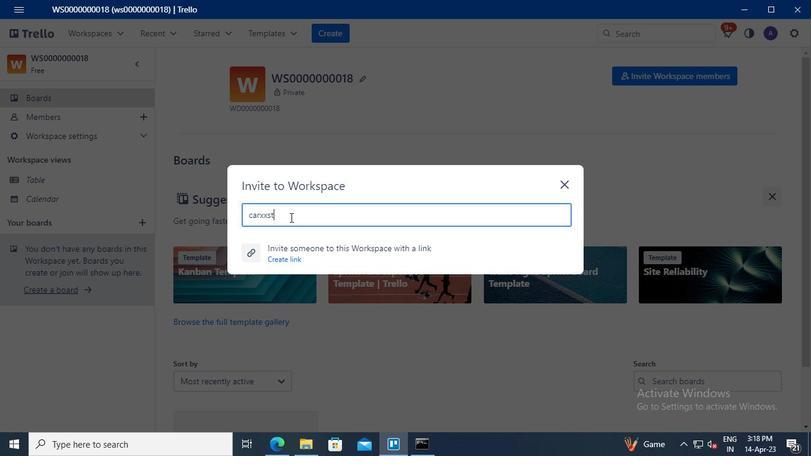 
Action: Keyboard e
Screenshot: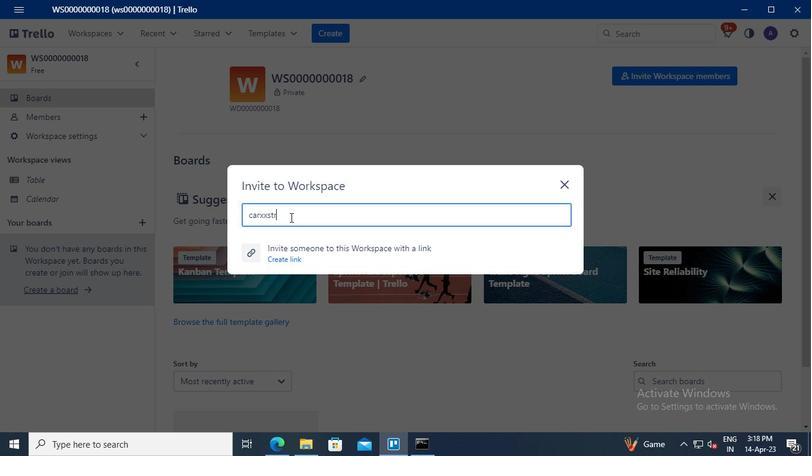 
Action: Keyboard e
Screenshot: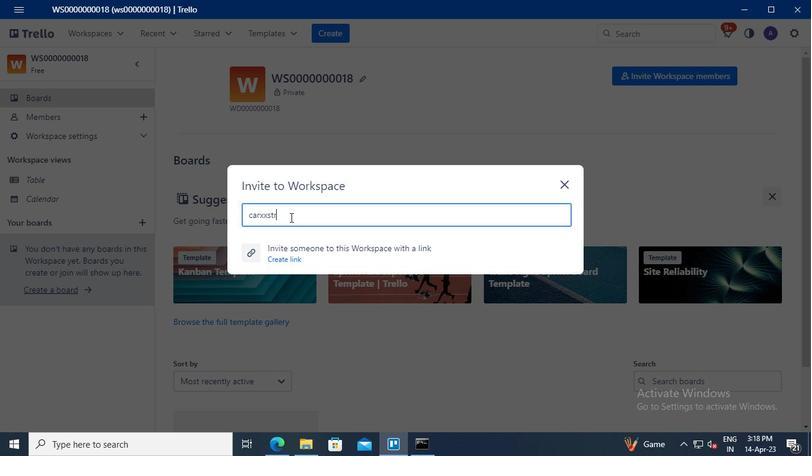 
Action: Keyboard t
Screenshot: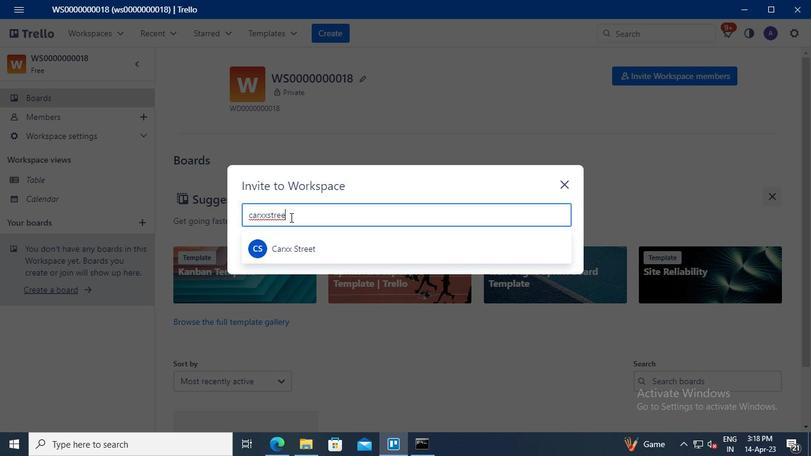 
Action: Keyboard <103>
Screenshot: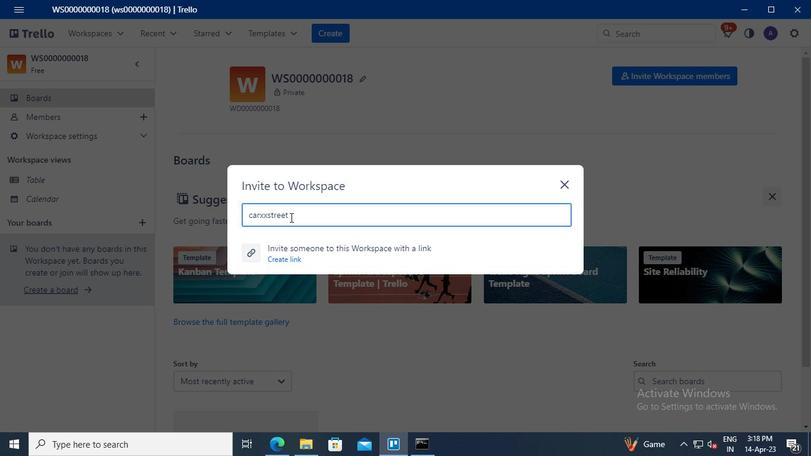 
Action: Keyboard <105>
Screenshot: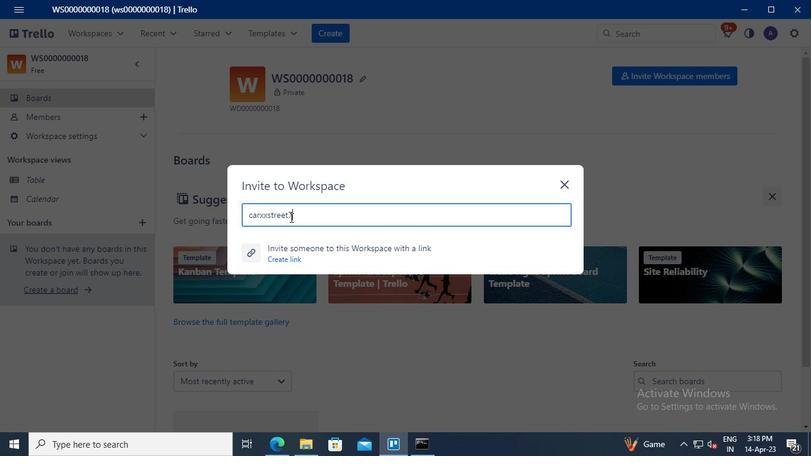 
Action: Keyboard <97>
Screenshot: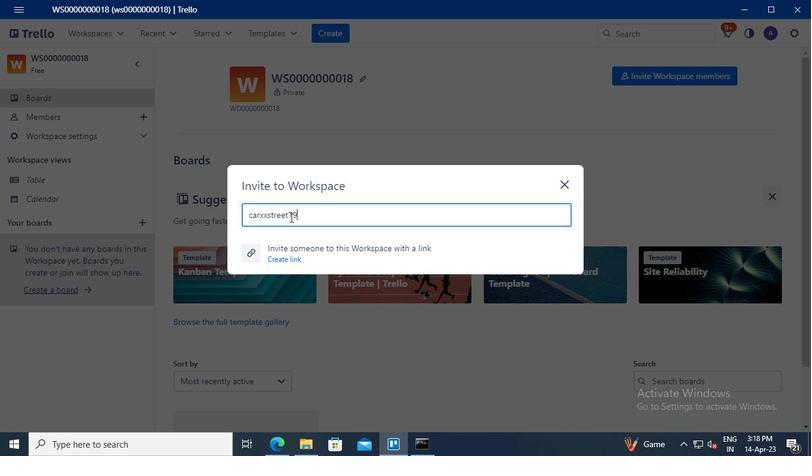 
Action: Keyboard Key.shift
Screenshot: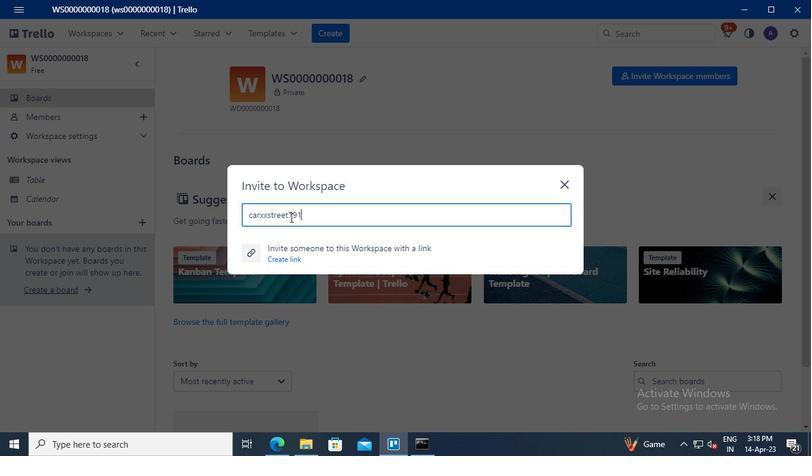 
Action: Keyboard @
Screenshot: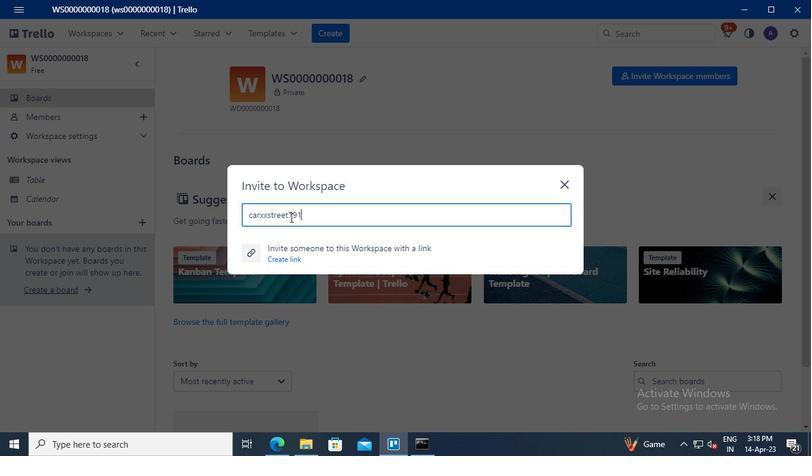 
Action: Keyboard g
Screenshot: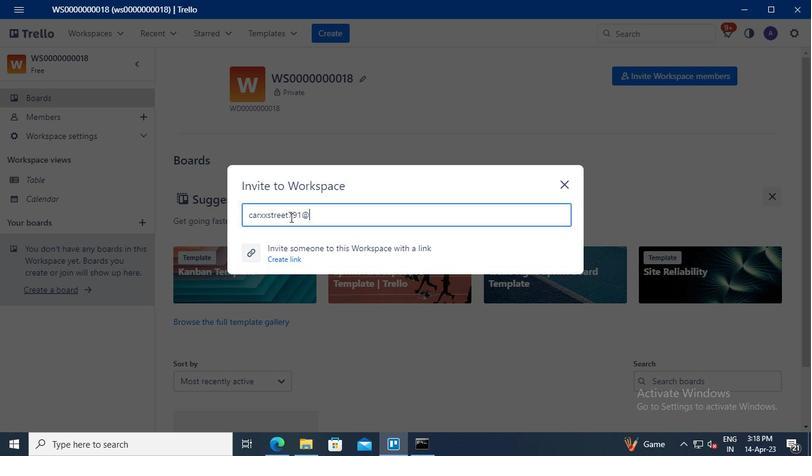 
Action: Keyboard m
Screenshot: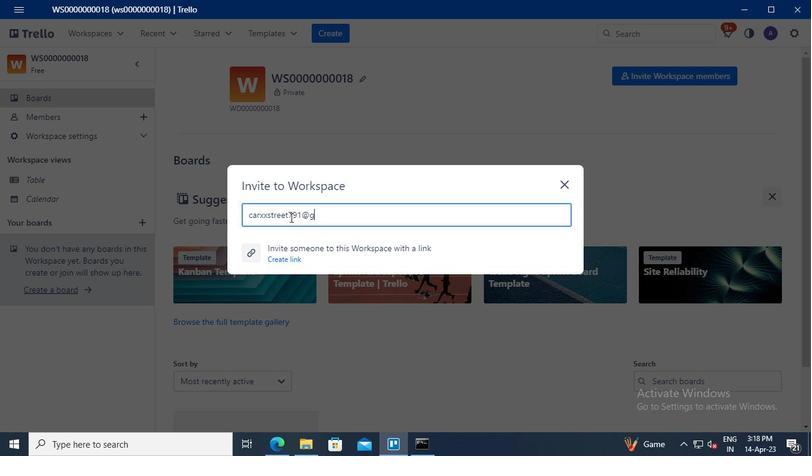 
Action: Keyboard a
Screenshot: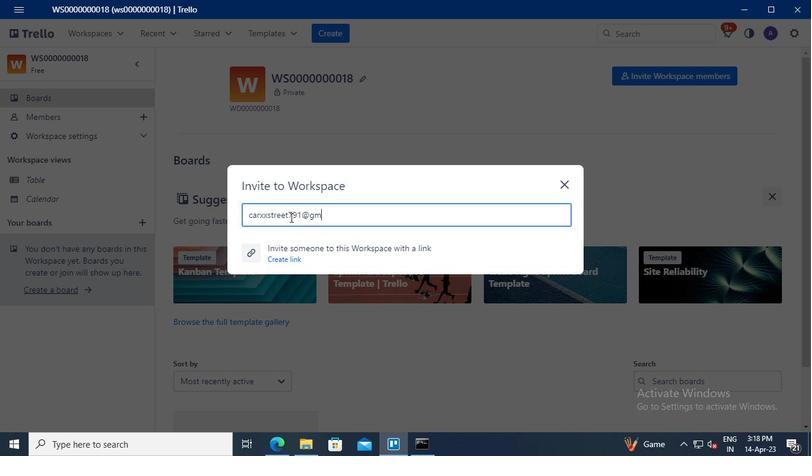 
Action: Keyboard i
Screenshot: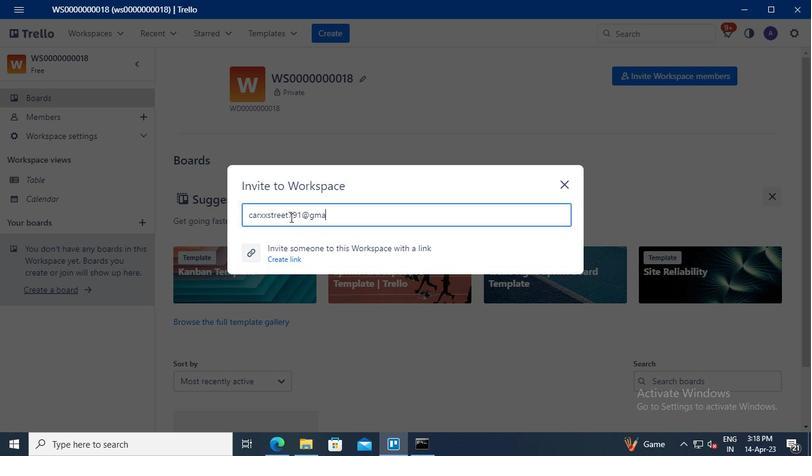 
Action: Keyboard l
Screenshot: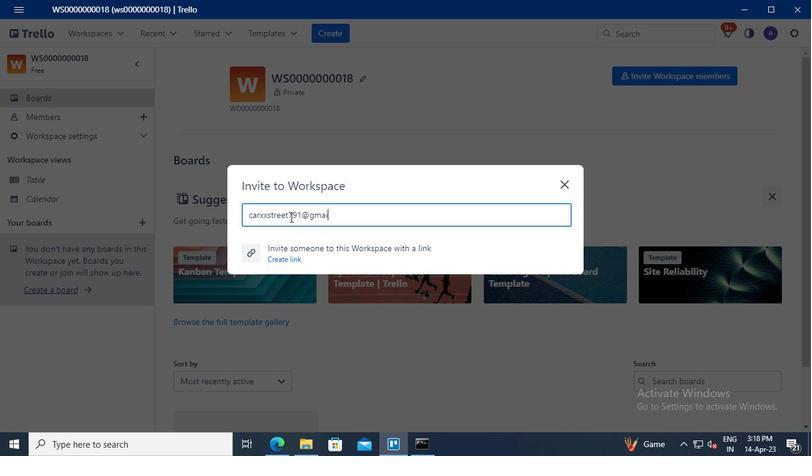 
Action: Keyboard .
Screenshot: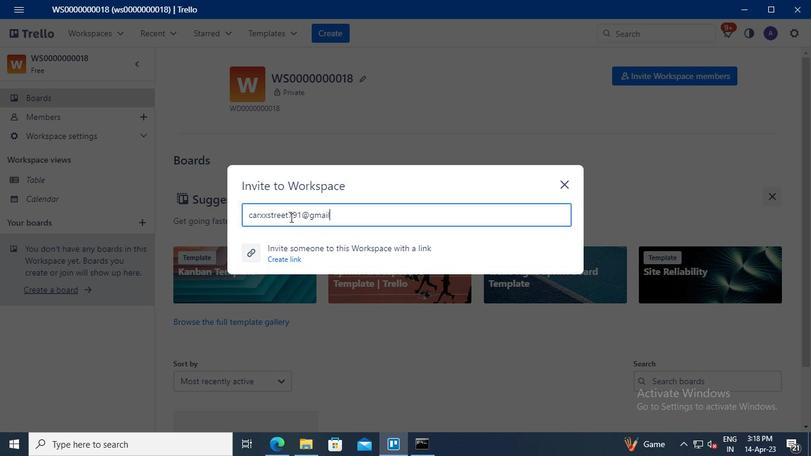 
Action: Keyboard c
Screenshot: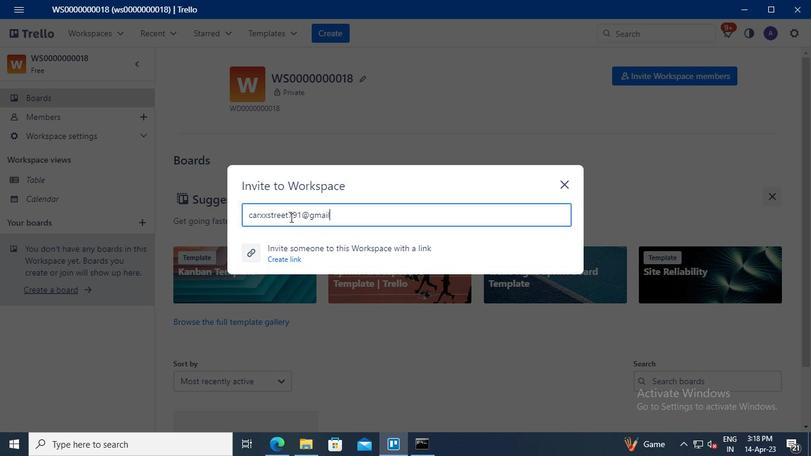 
Action: Keyboard o
Screenshot: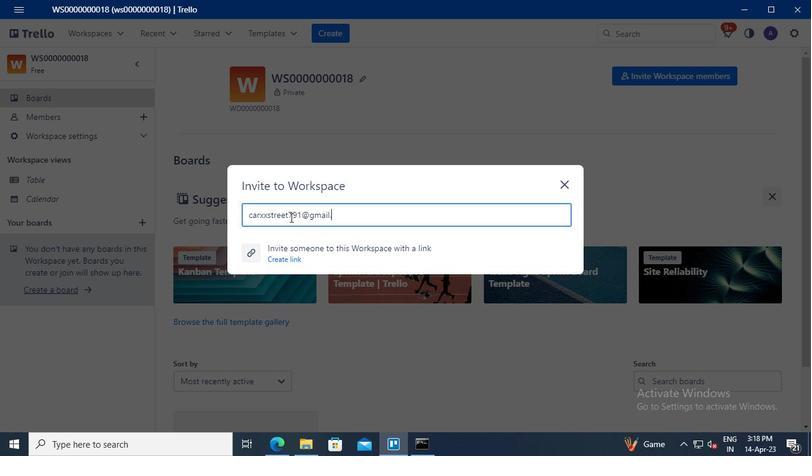 
Action: Keyboard m
Screenshot: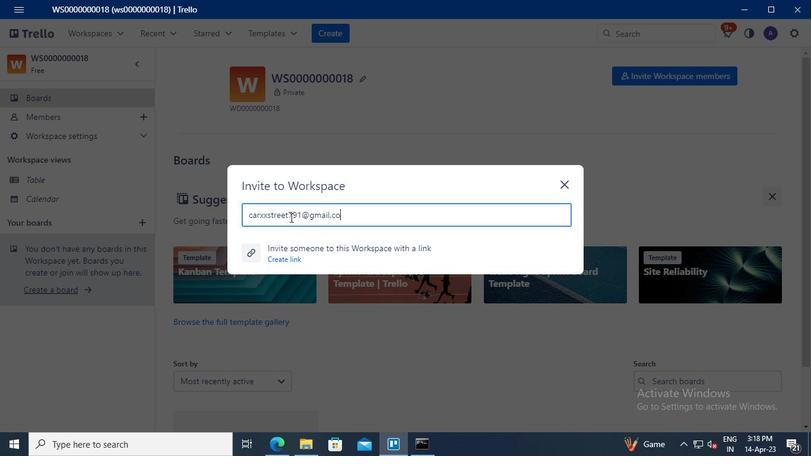 
Action: Mouse moved to (293, 249)
Screenshot: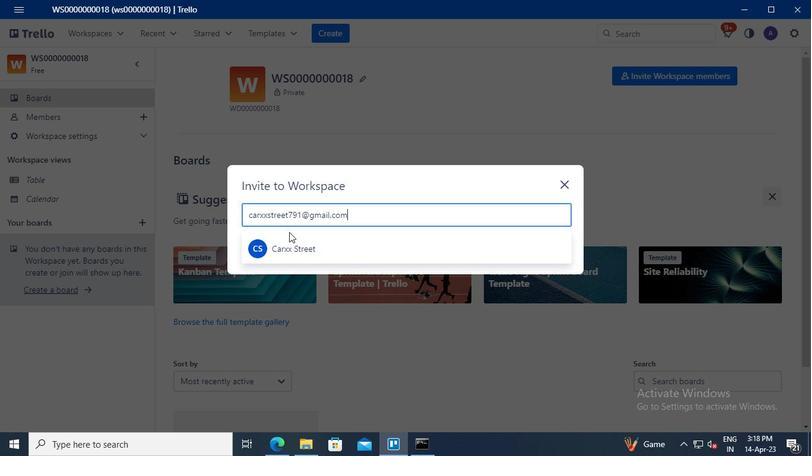 
Action: Mouse pressed left at (293, 249)
Screenshot: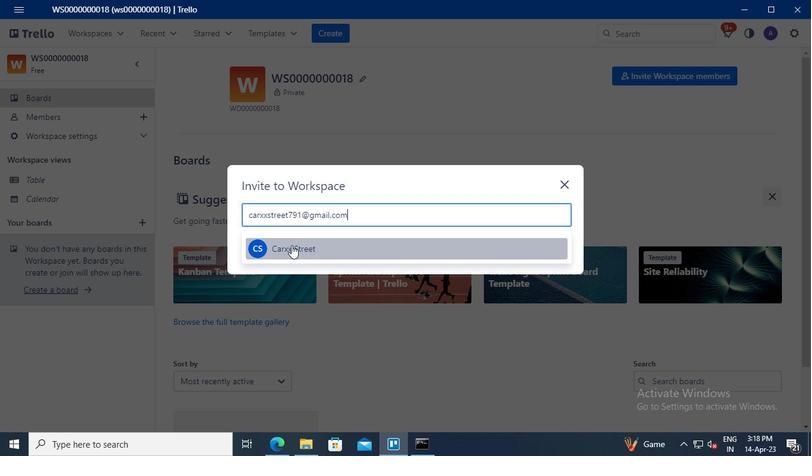 
Action: Mouse moved to (530, 191)
Screenshot: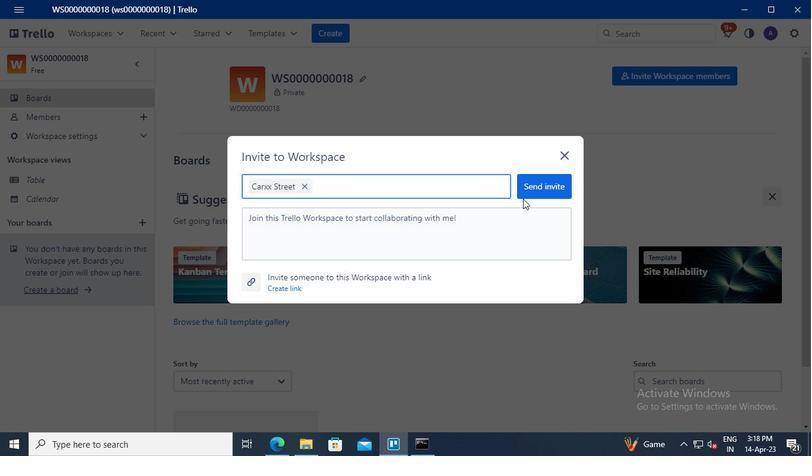 
Action: Mouse pressed left at (530, 191)
Screenshot: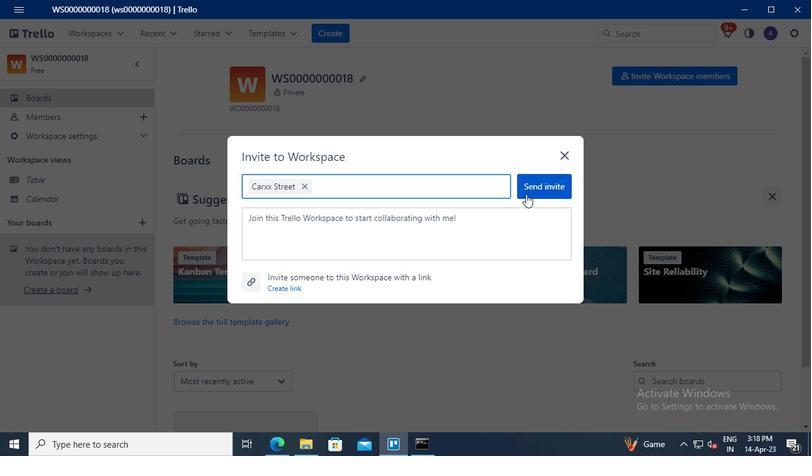 
Action: Mouse moved to (619, 80)
Screenshot: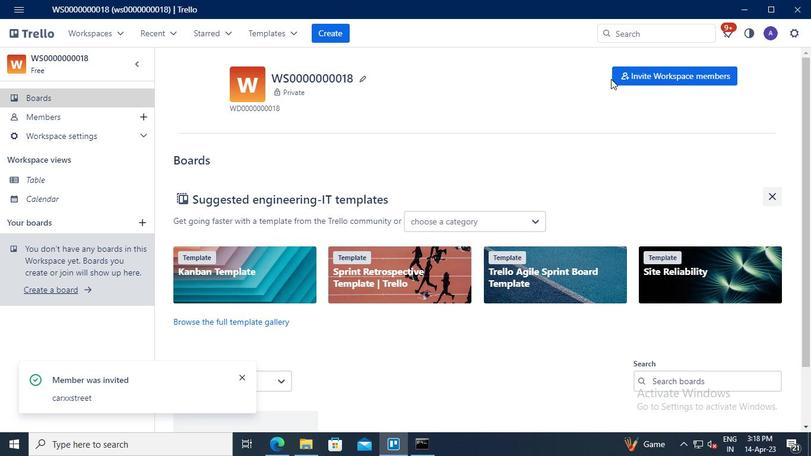 
Action: Mouse pressed left at (619, 80)
Screenshot: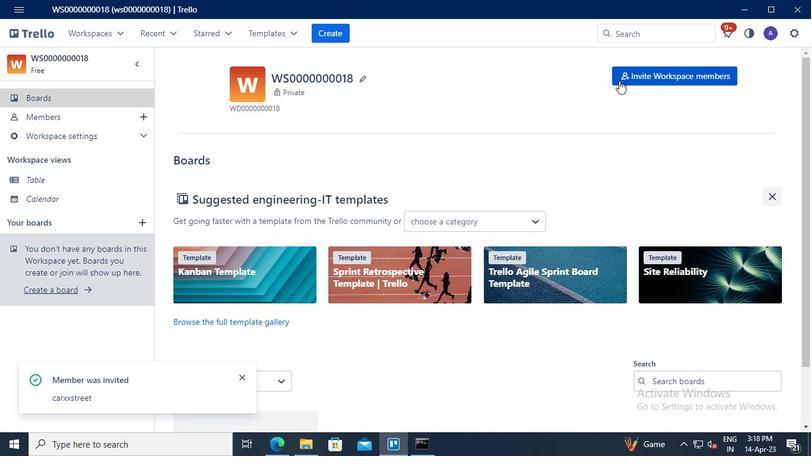 
Action: Mouse moved to (308, 217)
Screenshot: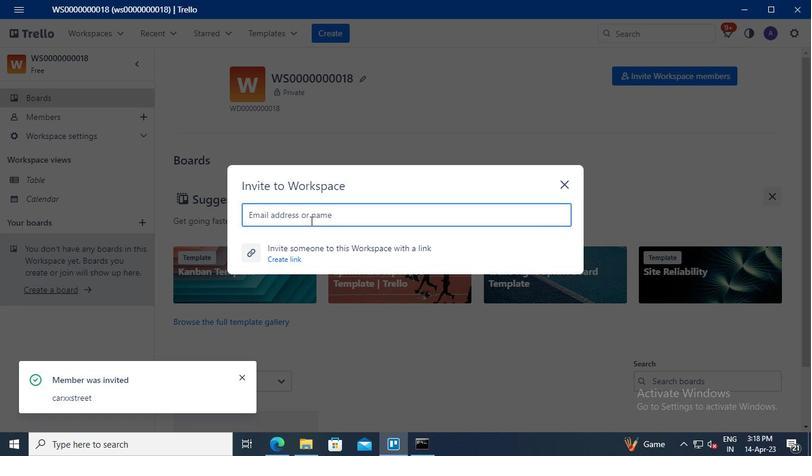 
Action: Mouse pressed left at (308, 217)
Screenshot: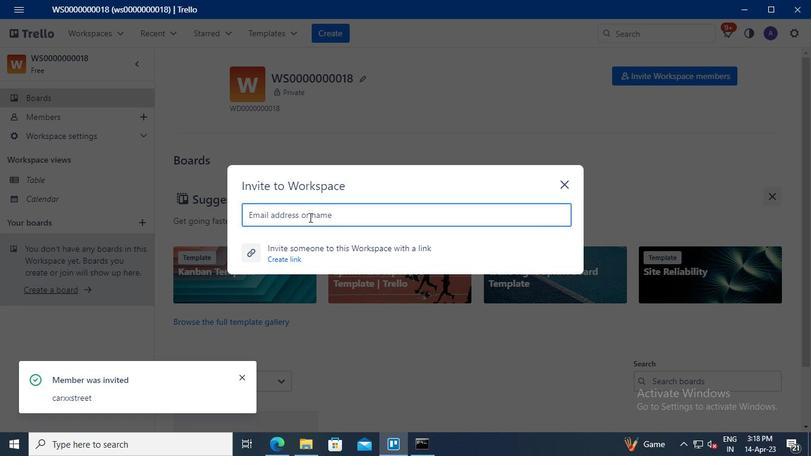 
Action: Keyboard n
Screenshot: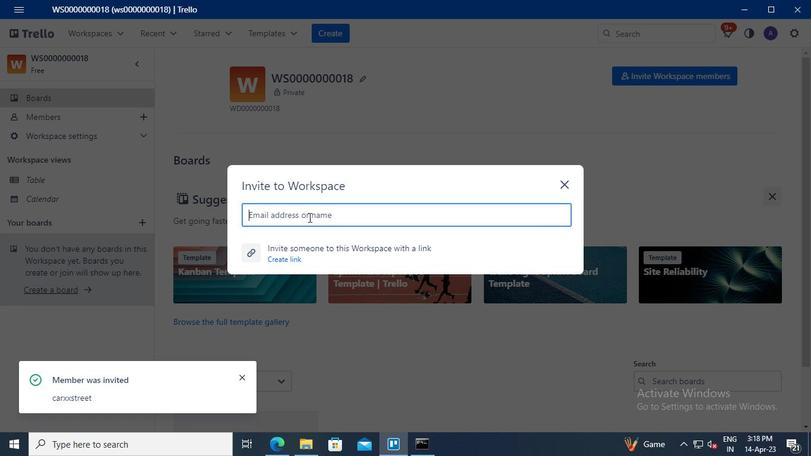 
Action: Keyboard i
Screenshot: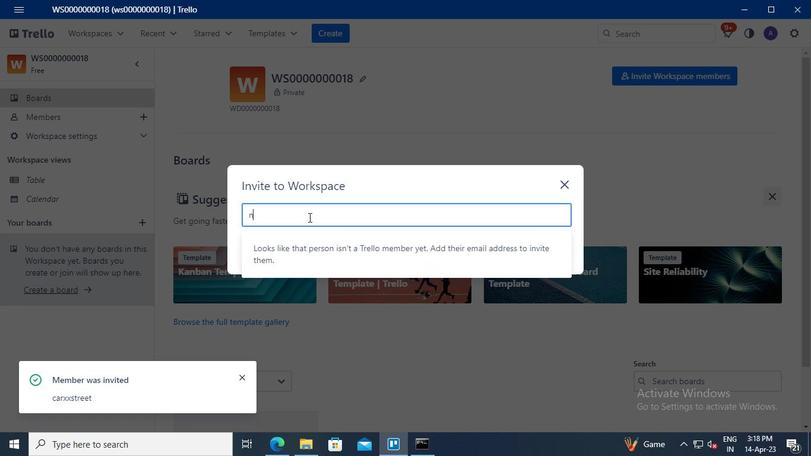 
Action: Keyboard k
Screenshot: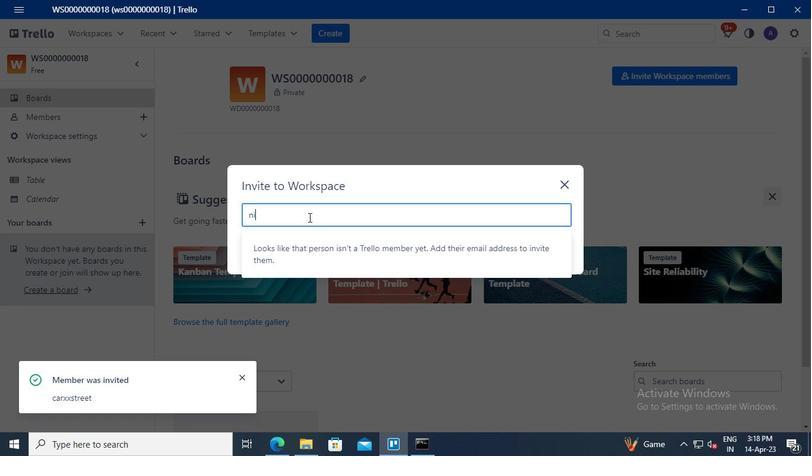 
Action: Keyboard r
Screenshot: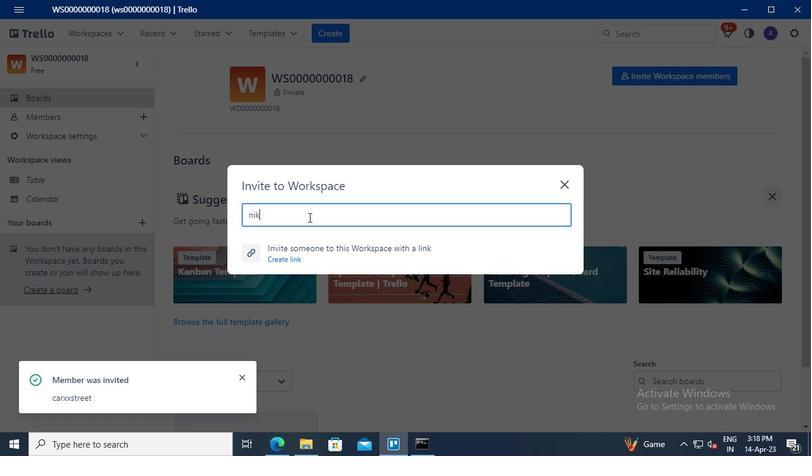 
Action: Keyboard a
Screenshot: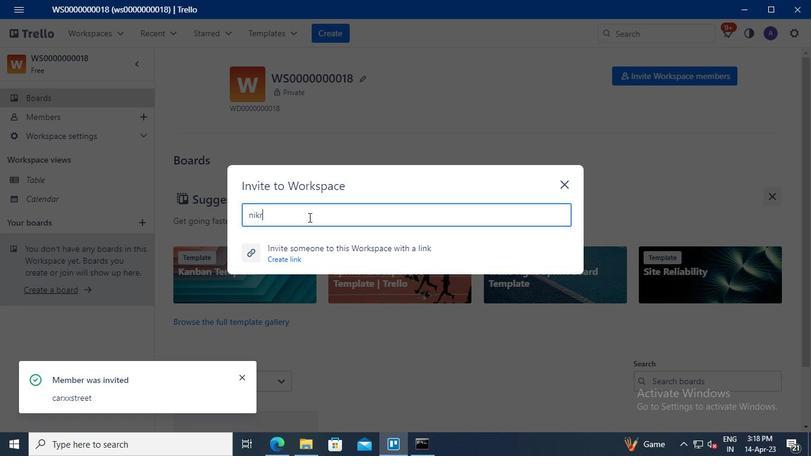 
Action: Keyboard t
Screenshot: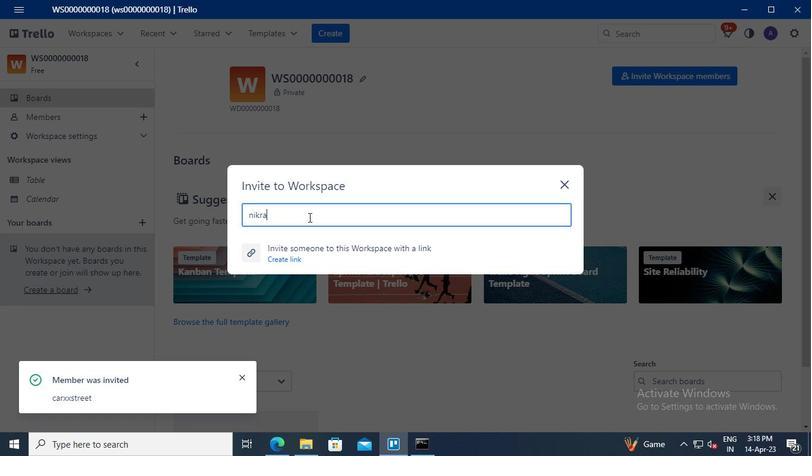 
Action: Keyboard h
Screenshot: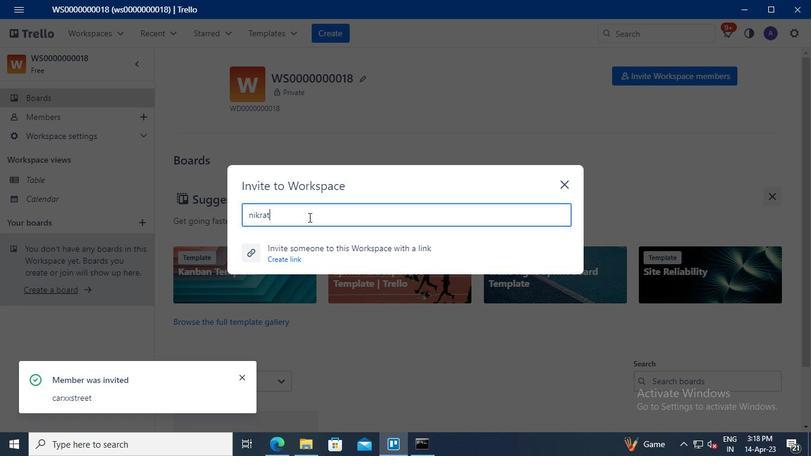 
Action: Keyboard i
Screenshot: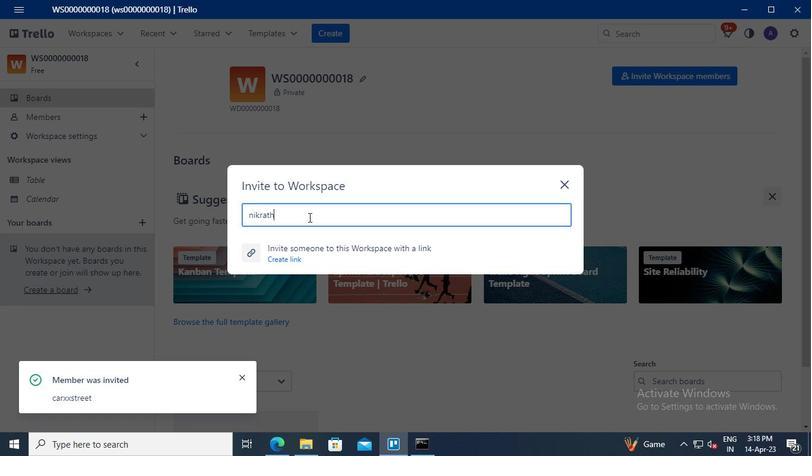 
Action: Keyboard <104>
Screenshot: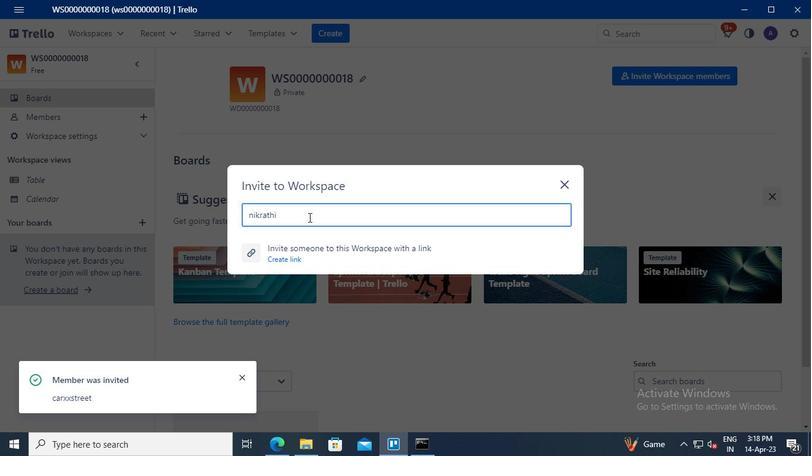 
Action: Keyboard <104>
Screenshot: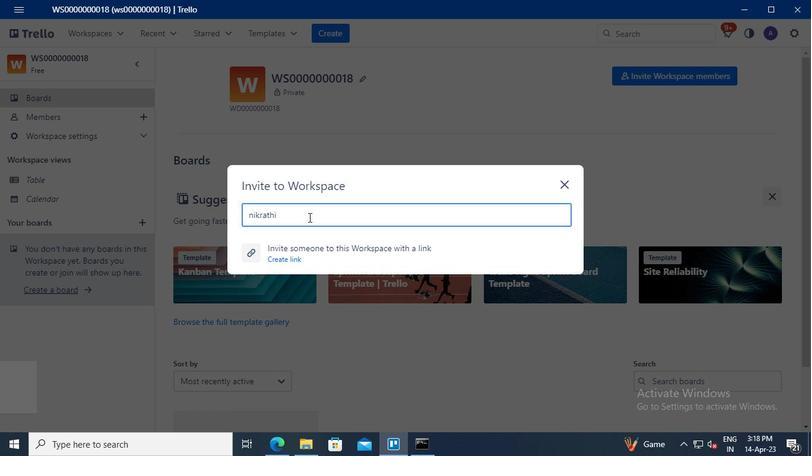 
Action: Keyboard <105>
Screenshot: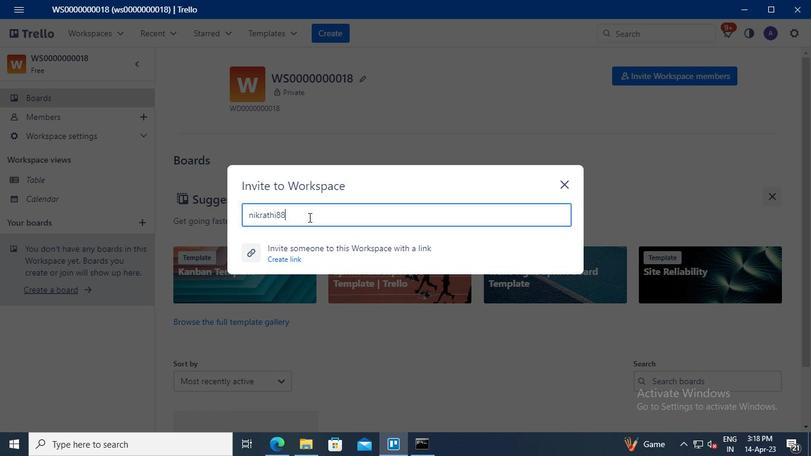 
Action: Keyboard Key.shift
Screenshot: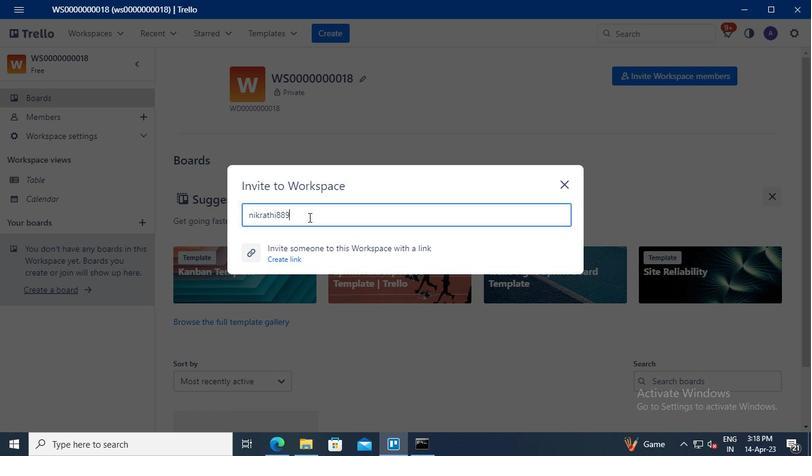 
Action: Keyboard @
Screenshot: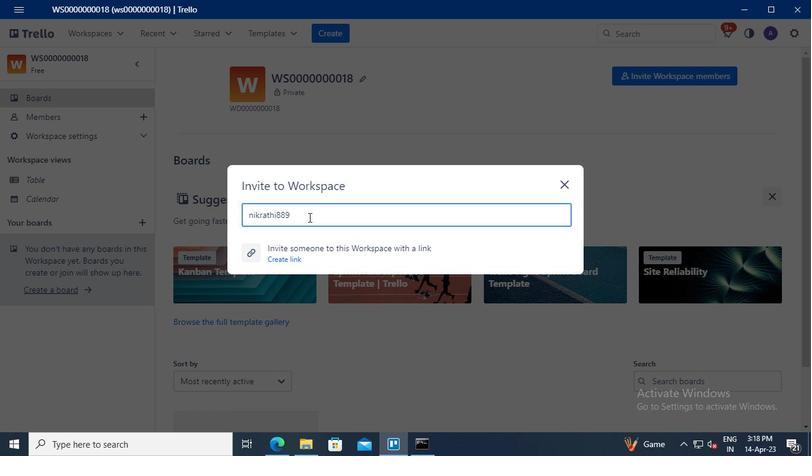 
Action: Keyboard g
Screenshot: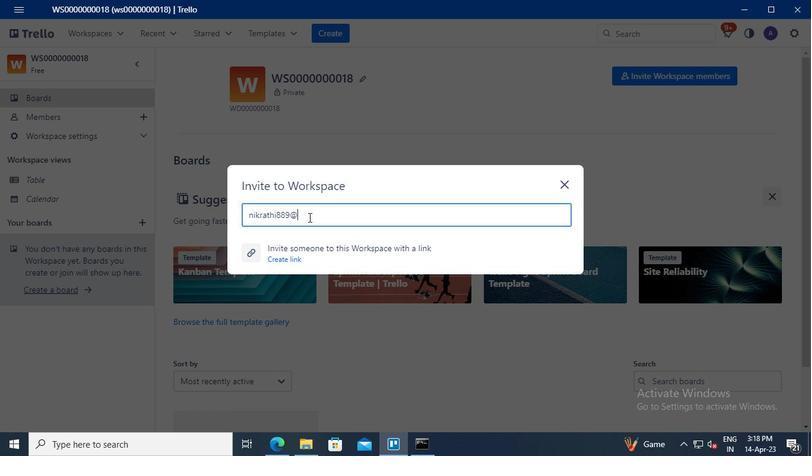 
Action: Keyboard m
Screenshot: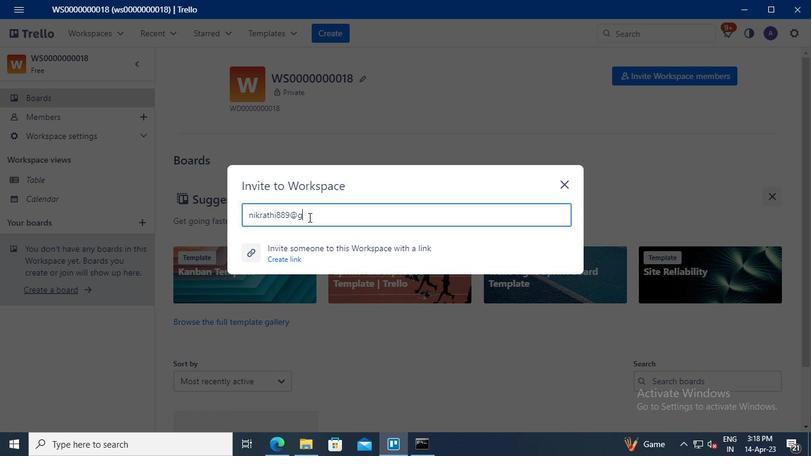 
Action: Keyboard a
Screenshot: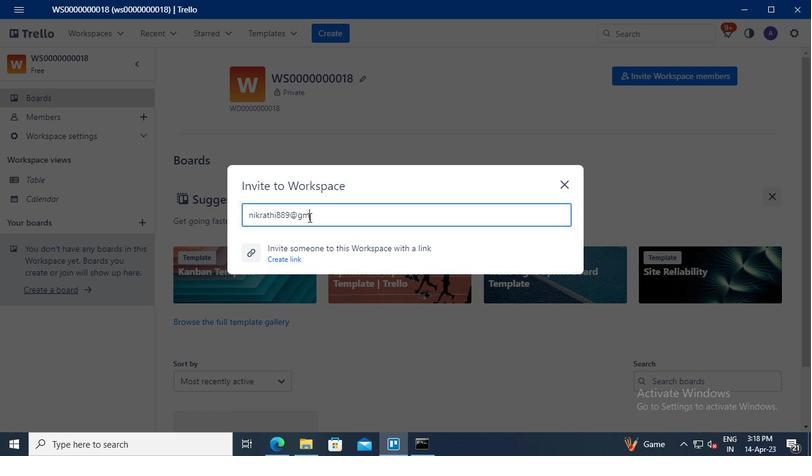 
Action: Keyboard i
Screenshot: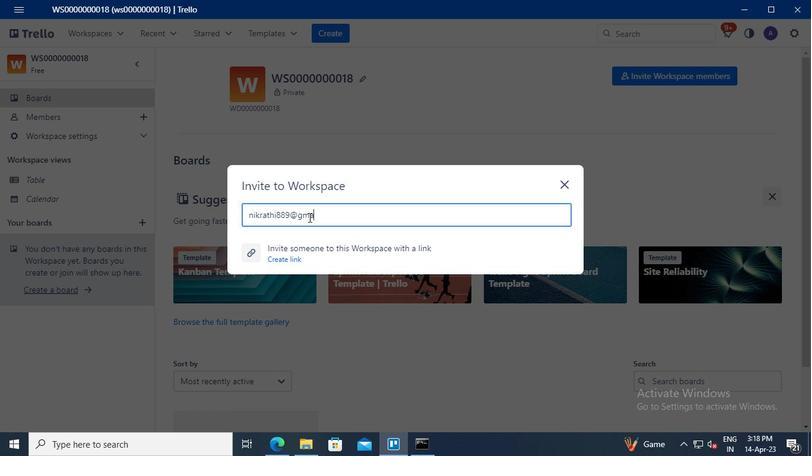 
Action: Keyboard l
Screenshot: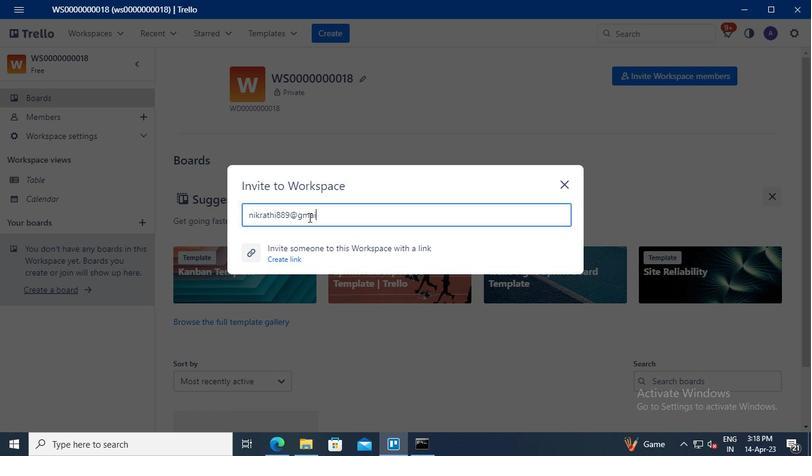 
Action: Keyboard .
Screenshot: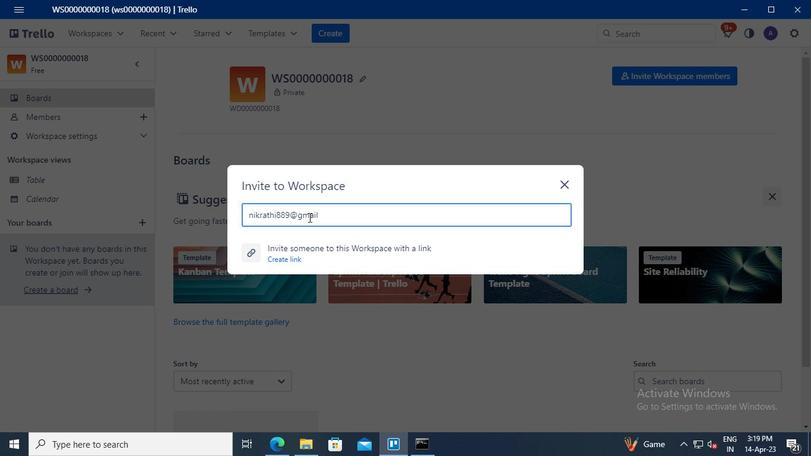 
Action: Keyboard c
Screenshot: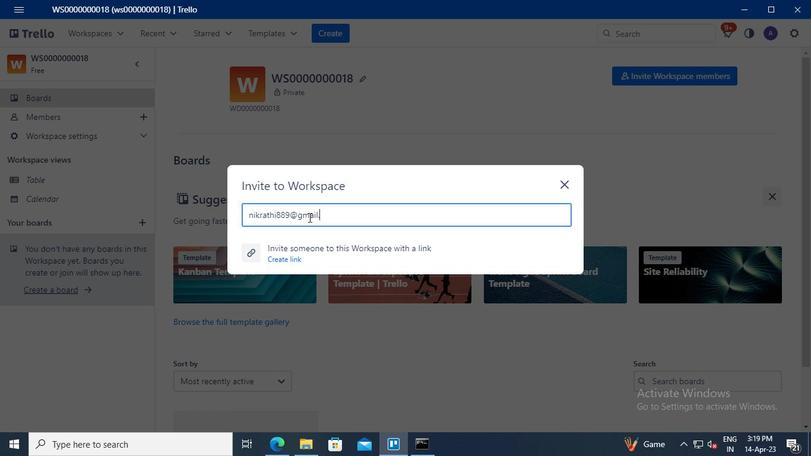 
Action: Keyboard o
Screenshot: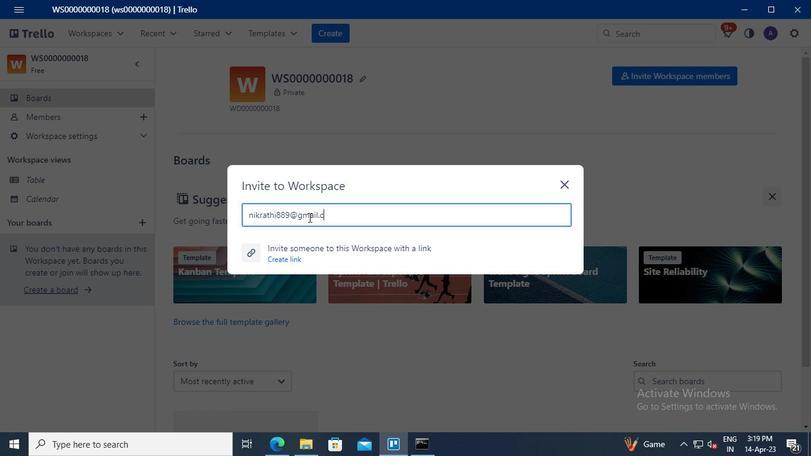 
Action: Keyboard m
Screenshot: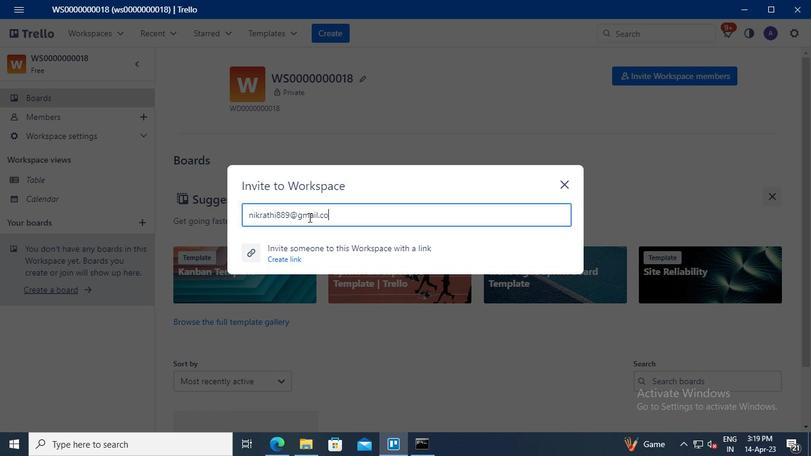 
Action: Mouse moved to (299, 255)
Screenshot: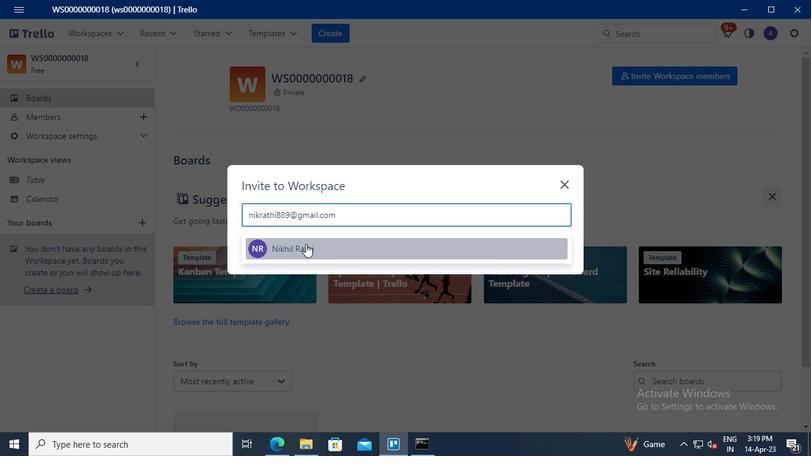
Action: Mouse pressed left at (299, 255)
Screenshot: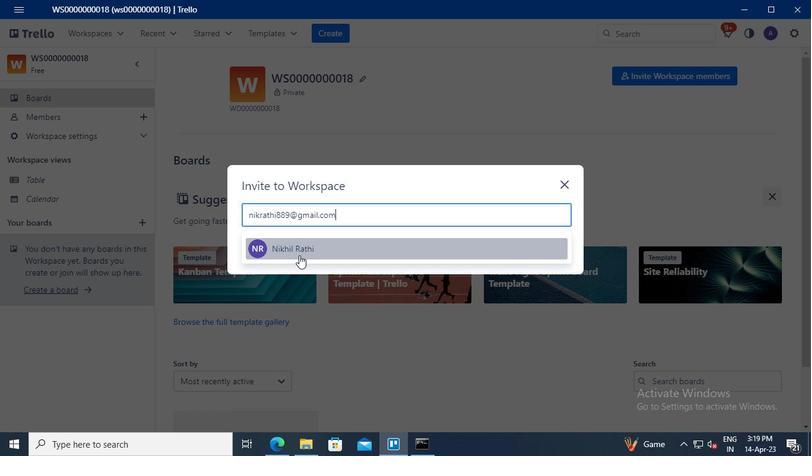 
Action: Mouse moved to (545, 193)
Screenshot: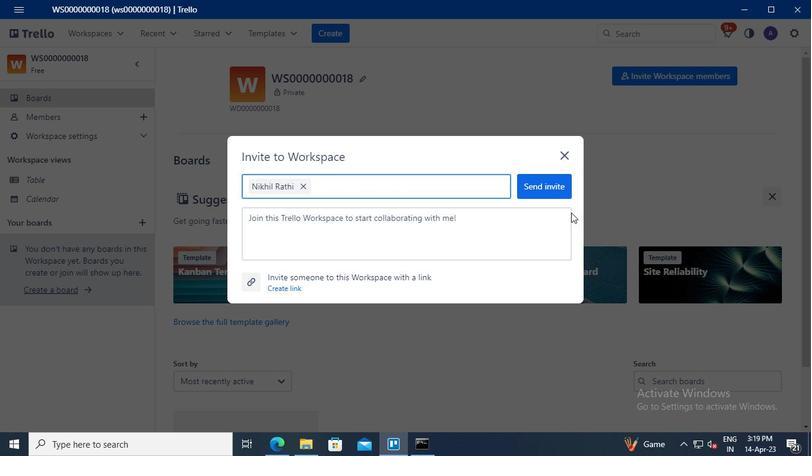 
Action: Mouse pressed left at (545, 193)
Screenshot: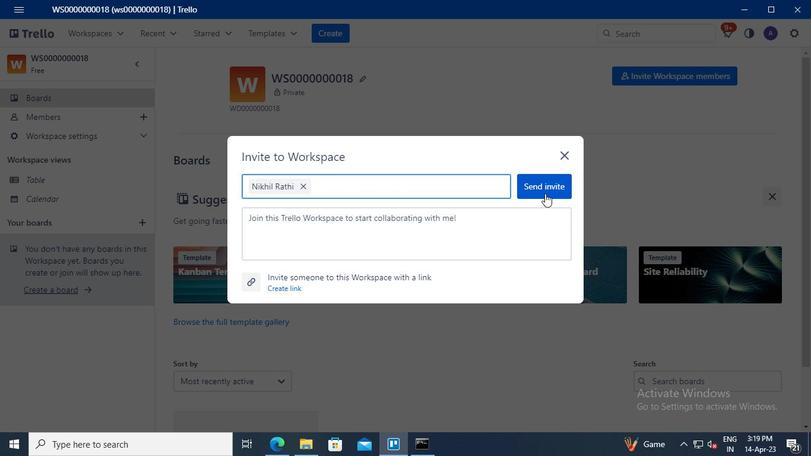 
Action: Mouse moved to (640, 79)
Screenshot: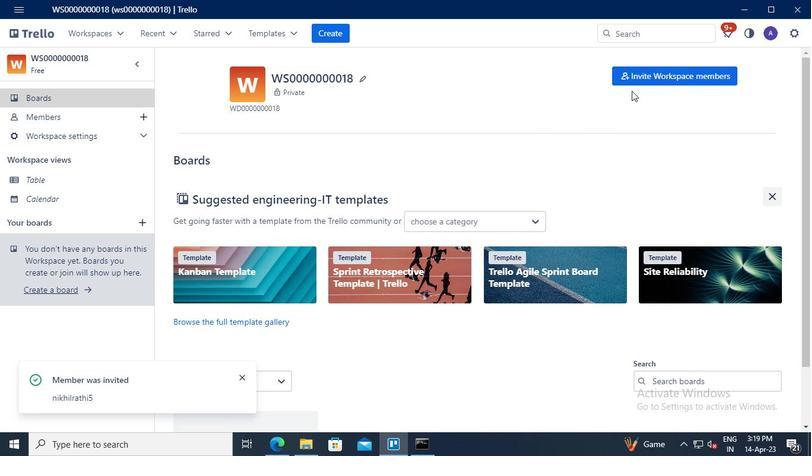 
Action: Mouse pressed left at (640, 79)
Screenshot: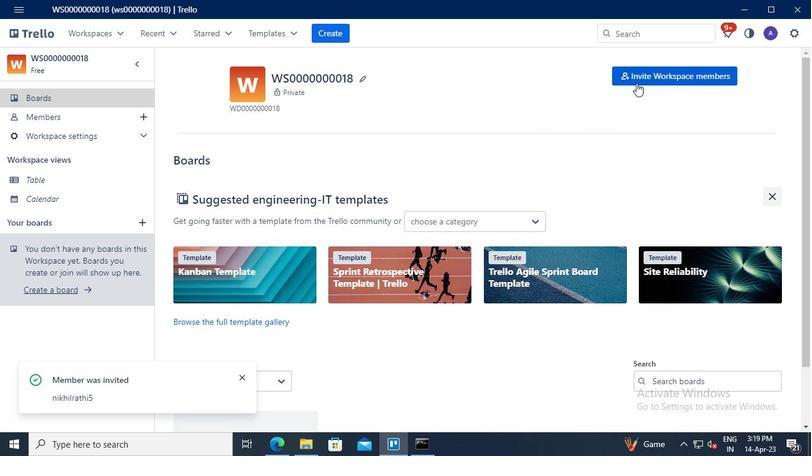 
Action: Mouse moved to (338, 215)
Screenshot: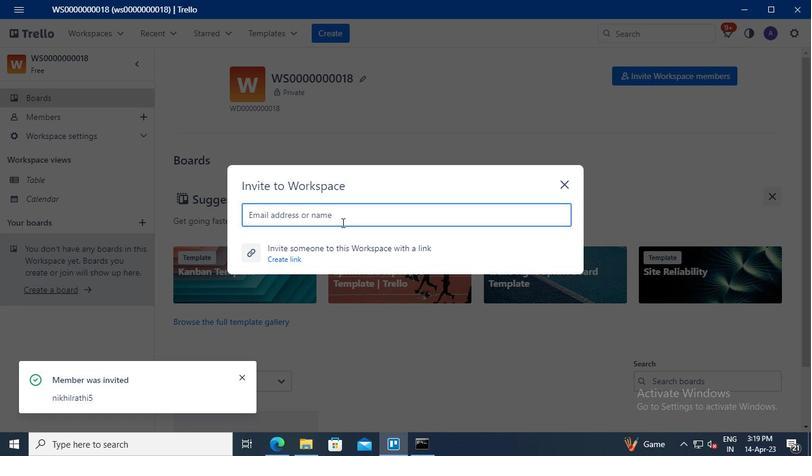 
Action: Mouse pressed left at (338, 215)
Screenshot: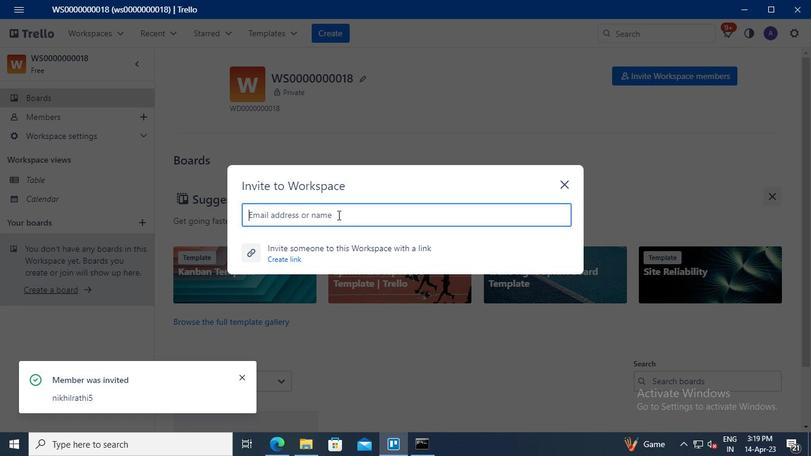 
Action: Keyboard p
Screenshot: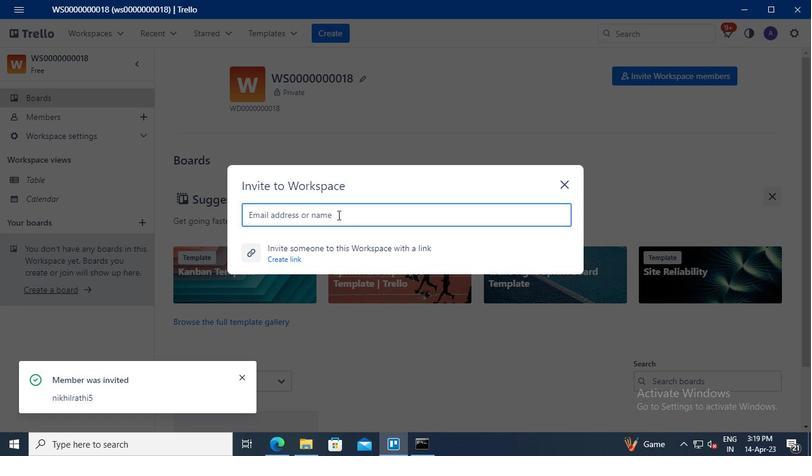
Action: Keyboard r
Screenshot: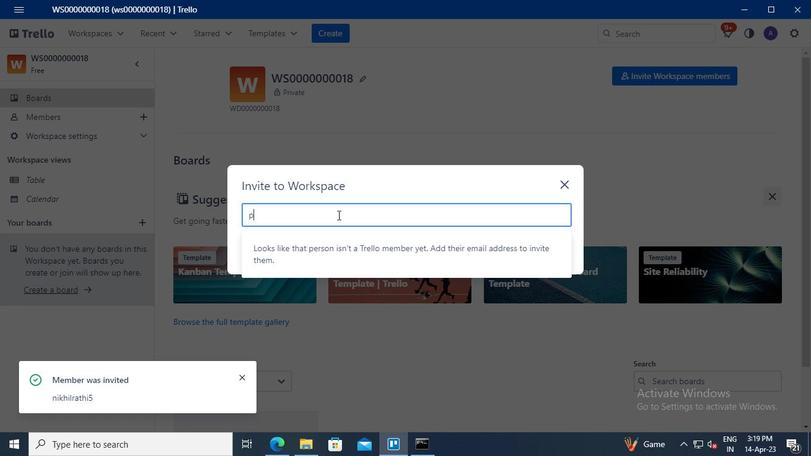 
Action: Keyboard a
Screenshot: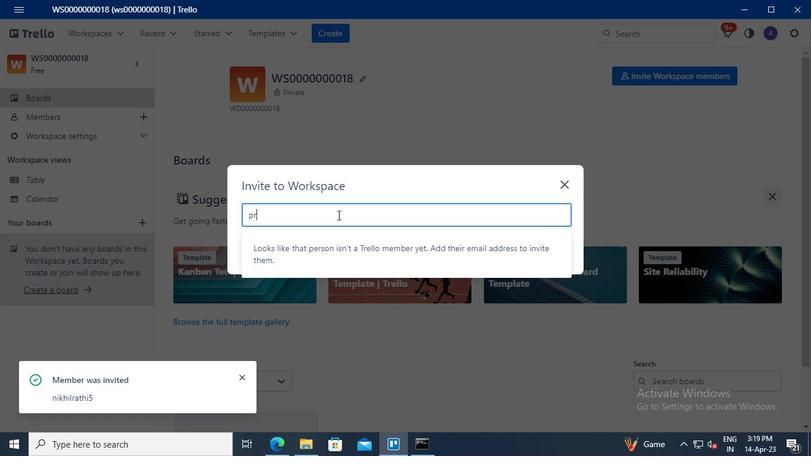 
Action: Keyboard t
Screenshot: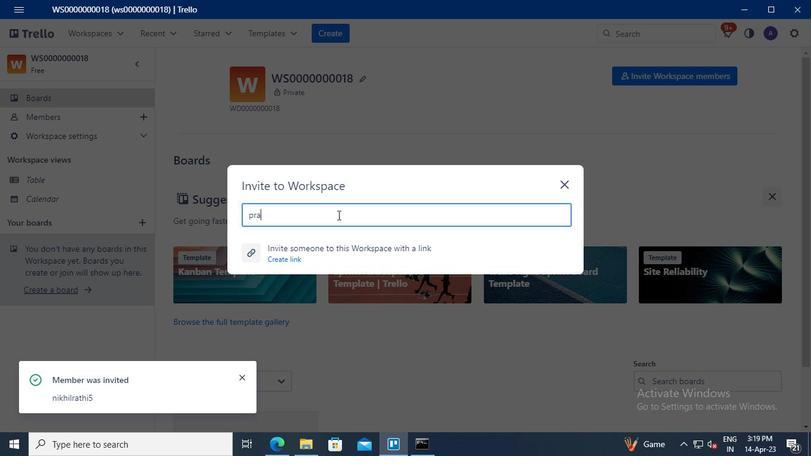 
Action: Keyboard e
Screenshot: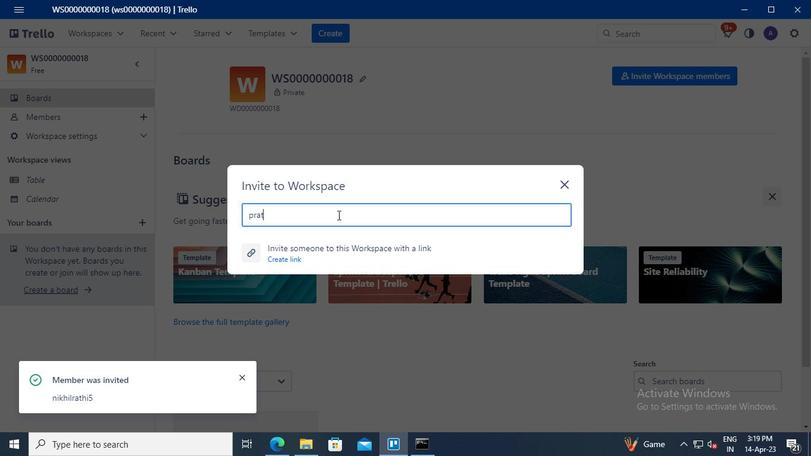 
Action: Keyboard e
Screenshot: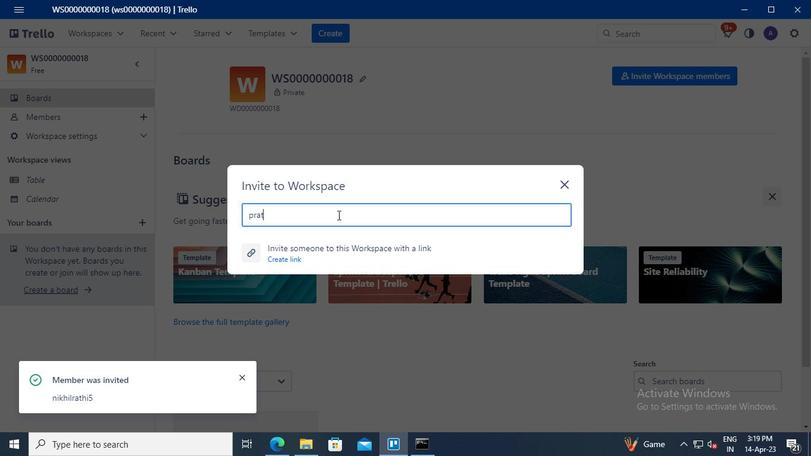 
Action: Keyboard k
Screenshot: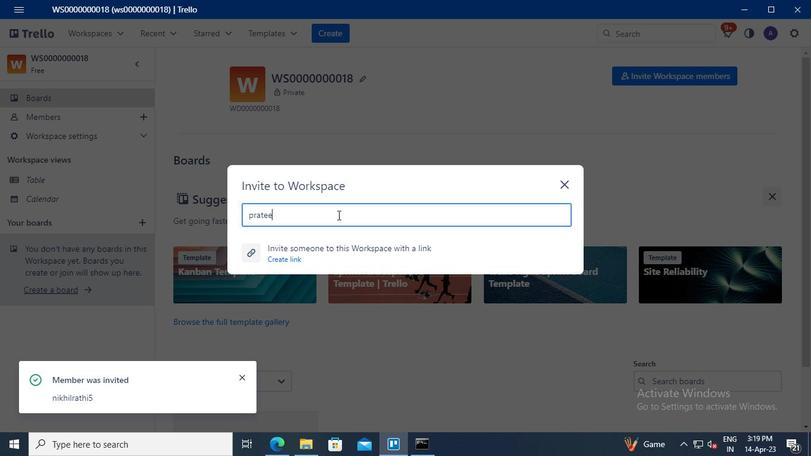 
Action: Keyboard .
Screenshot: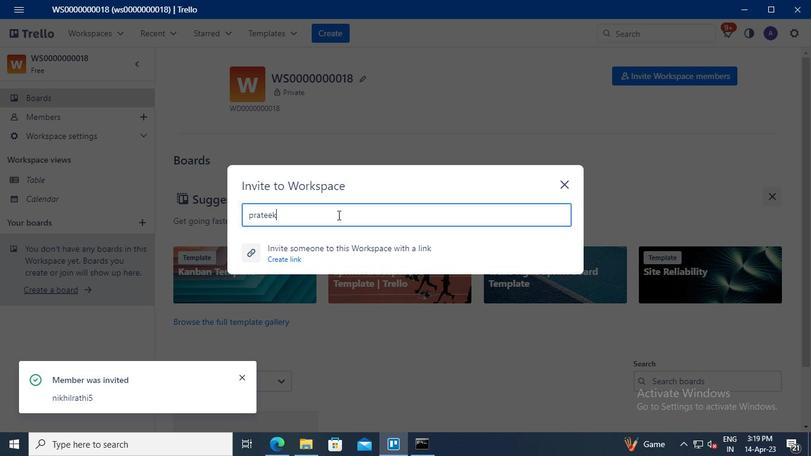 
Action: Keyboard k
Screenshot: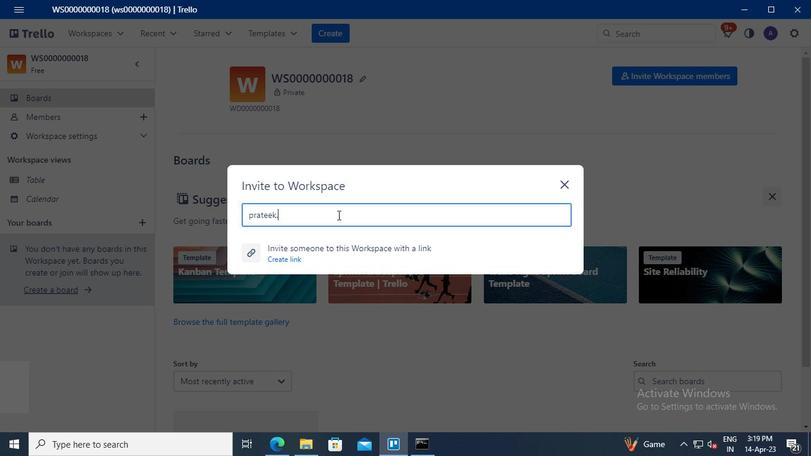 
Action: Keyboard u
Screenshot: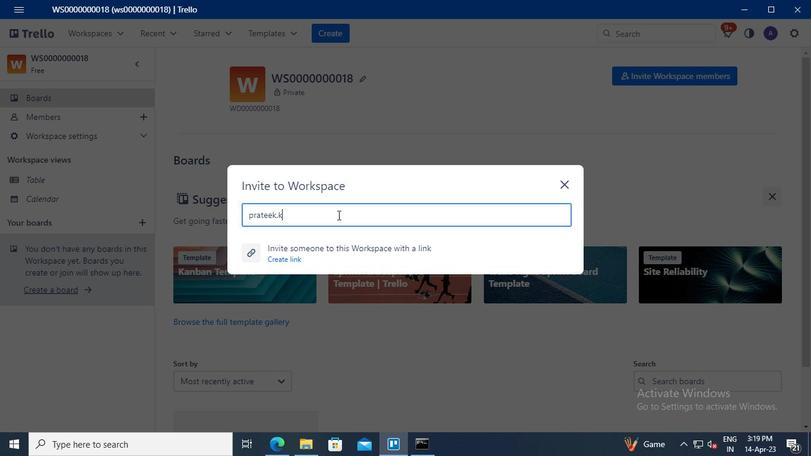 
Action: Keyboard <98>
Screenshot: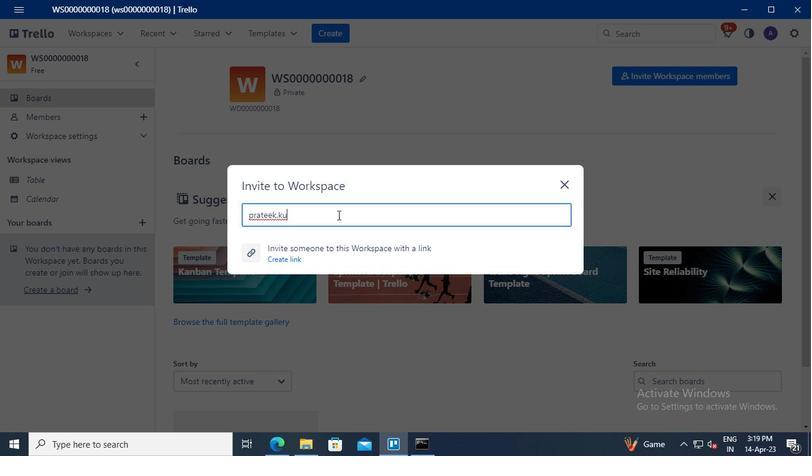 
Action: Keyboard <96>
Screenshot: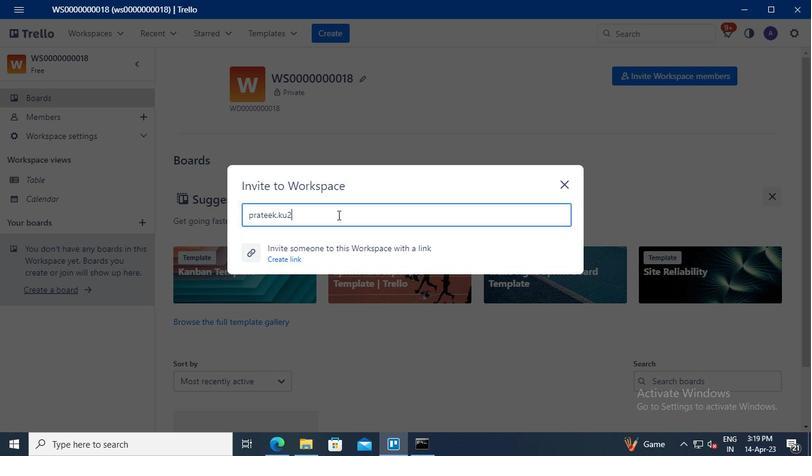 
Action: Keyboard <96>
Screenshot: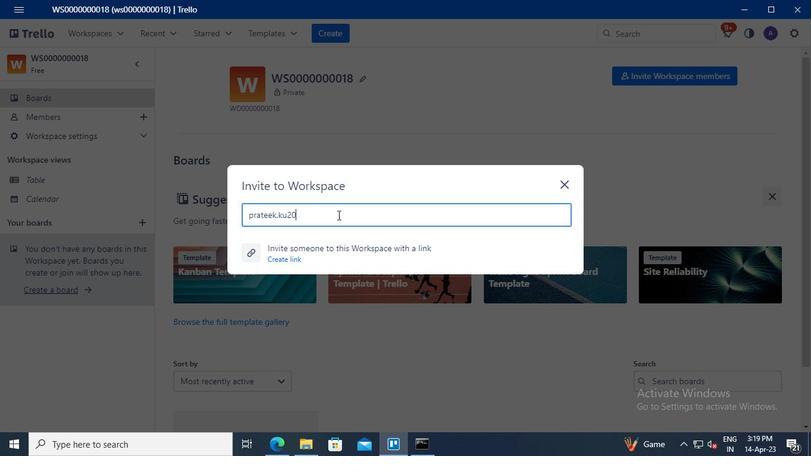 
Action: Keyboard <97>
Screenshot: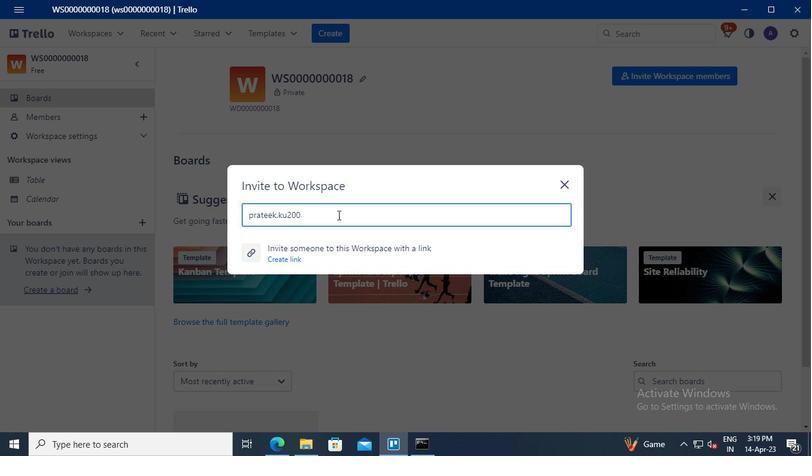 
Action: Keyboard Key.shift
Screenshot: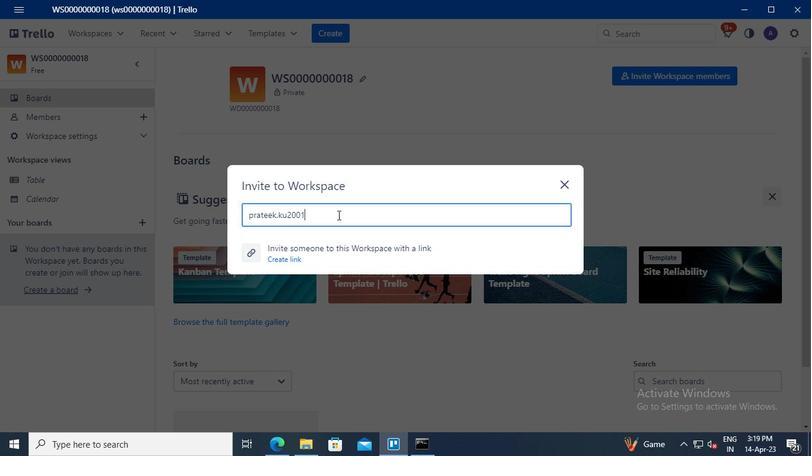 
Action: Keyboard @
Screenshot: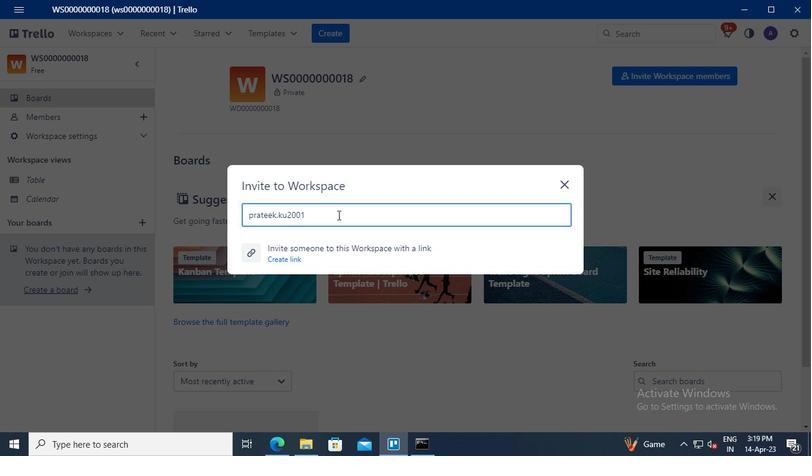 
Action: Keyboard g
Screenshot: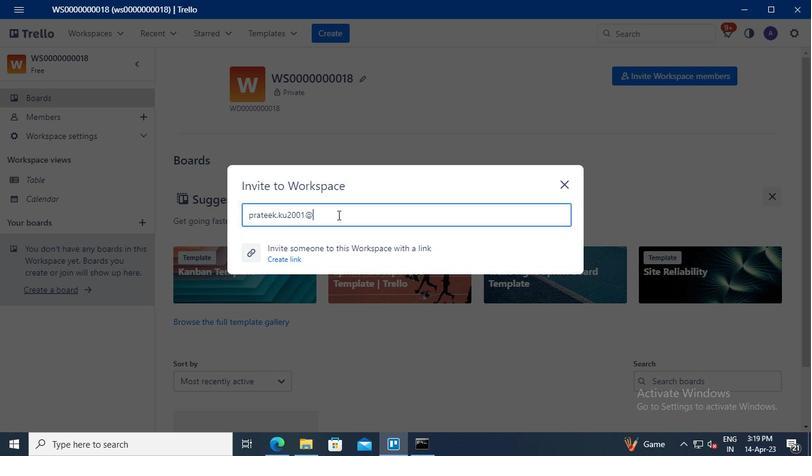
Action: Keyboard m
Screenshot: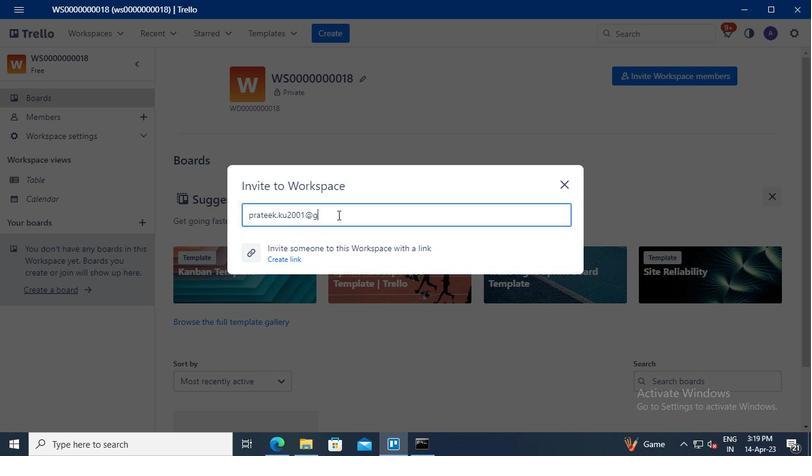 
Action: Keyboard a
Screenshot: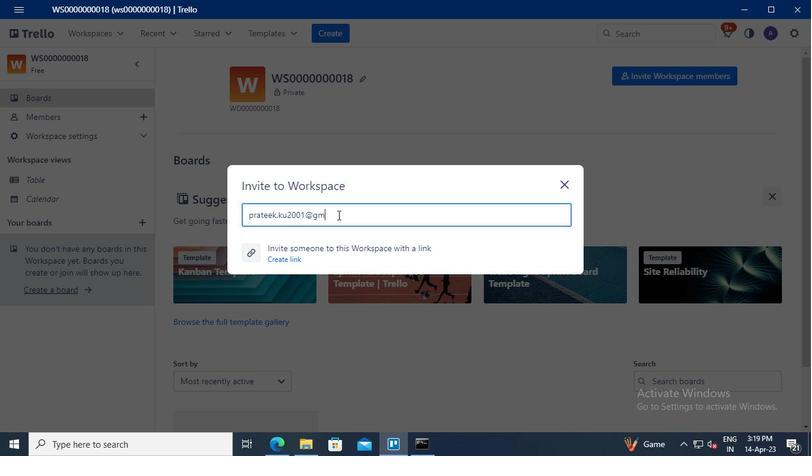 
Action: Keyboard i
Screenshot: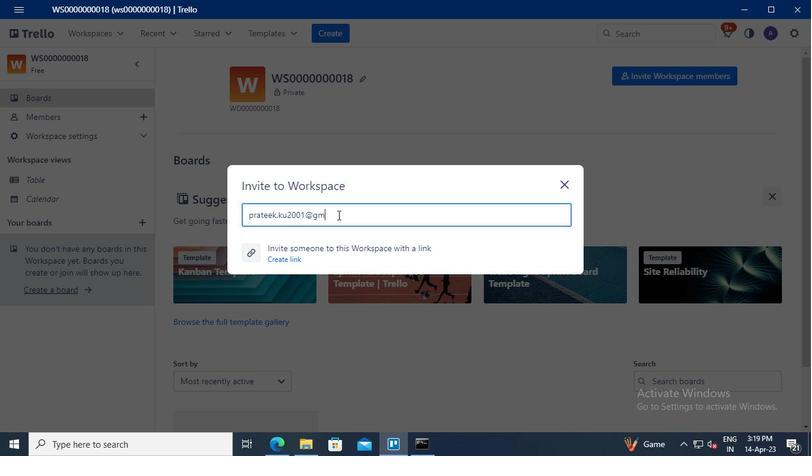 
Action: Keyboard l
Screenshot: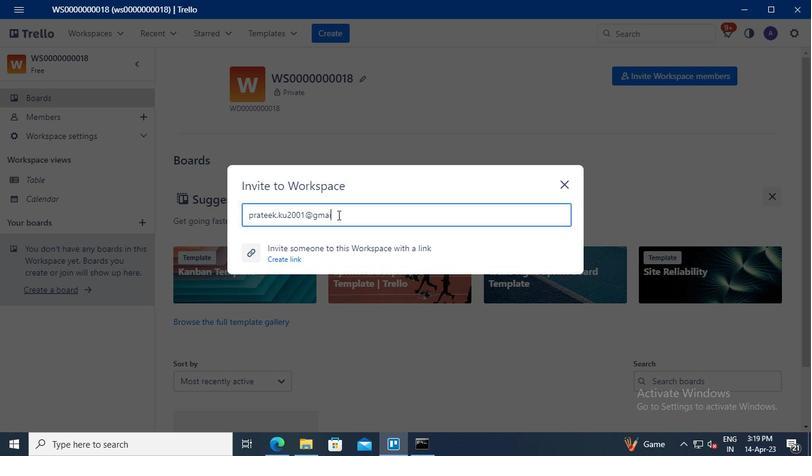 
Action: Keyboard .
Screenshot: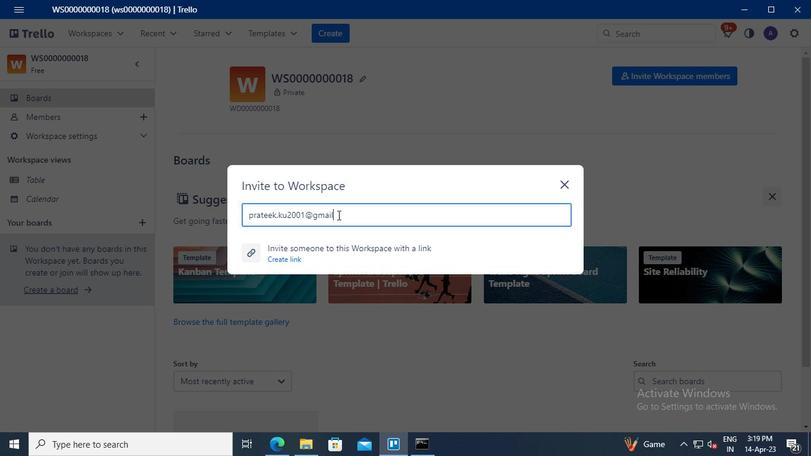
Action: Keyboard c
Screenshot: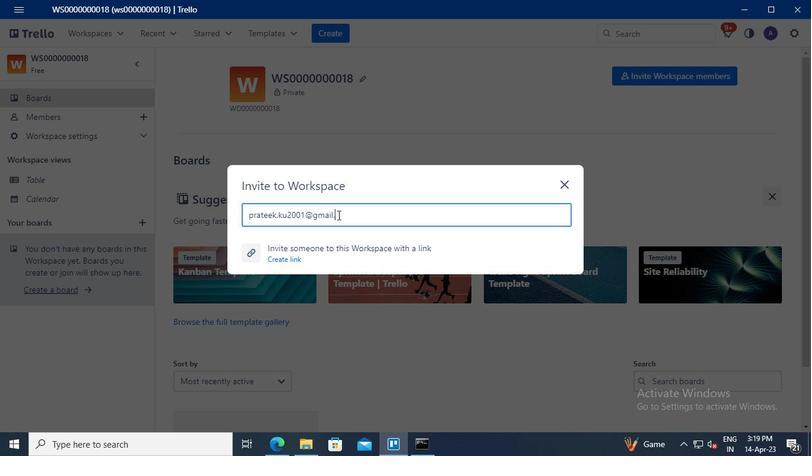
Action: Keyboard o
Screenshot: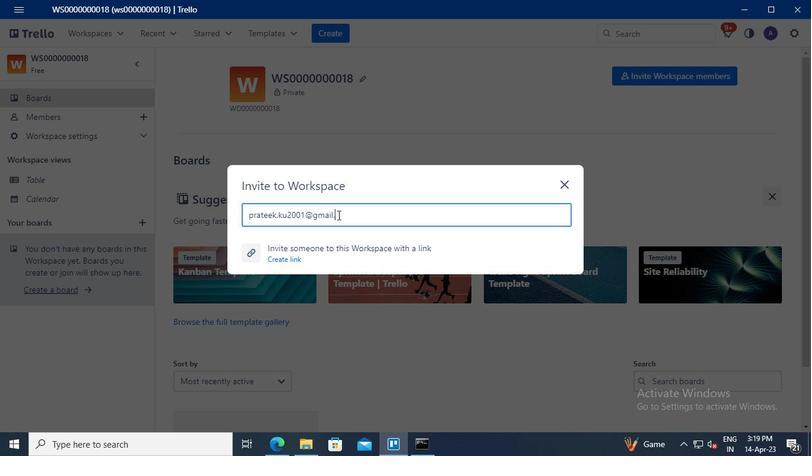 
Action: Keyboard m
Screenshot: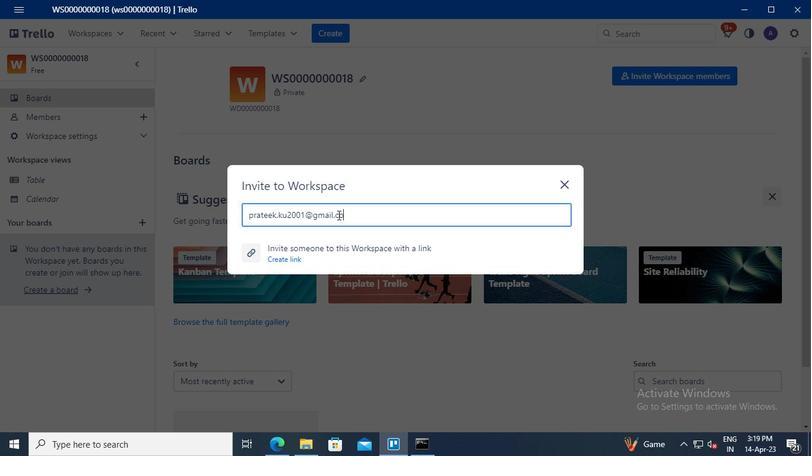 
Action: Mouse moved to (340, 248)
Screenshot: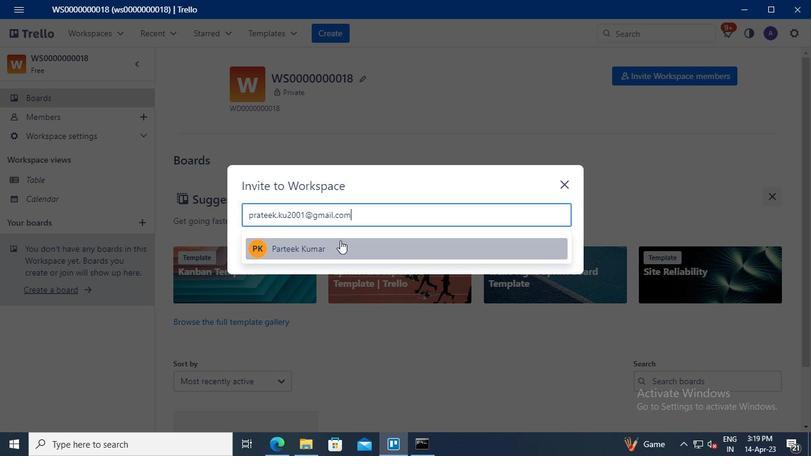 
Action: Mouse pressed left at (340, 248)
Screenshot: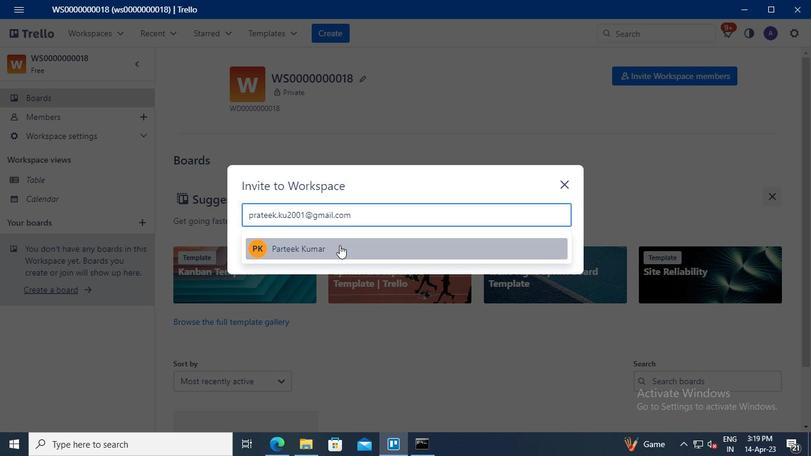 
Action: Mouse moved to (549, 188)
Screenshot: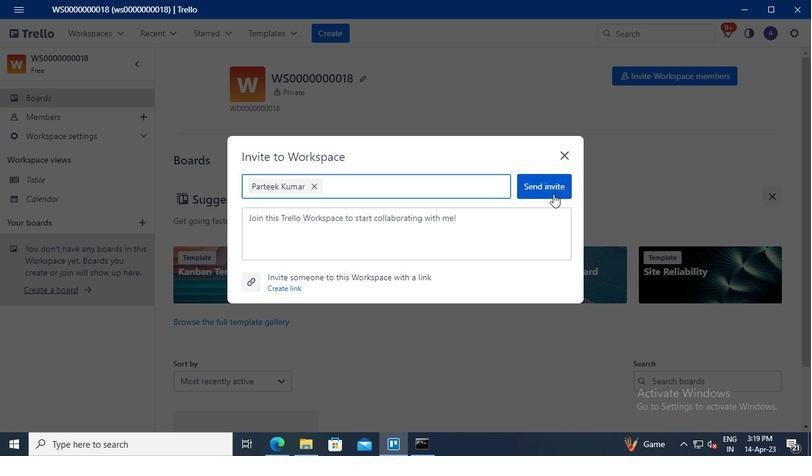 
Action: Mouse pressed left at (549, 188)
Screenshot: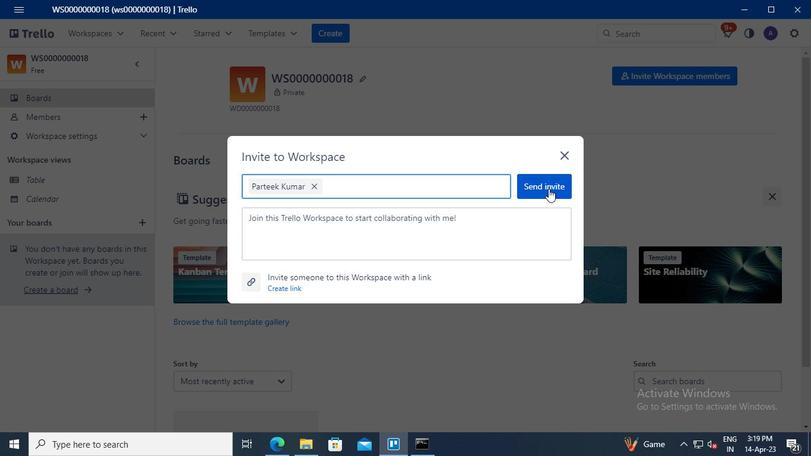 
Action: Mouse moved to (429, 446)
Screenshot: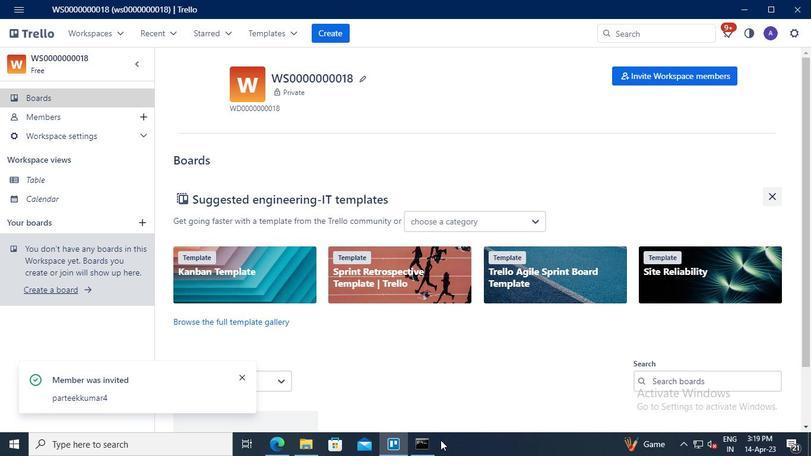 
Action: Mouse pressed left at (429, 446)
Screenshot: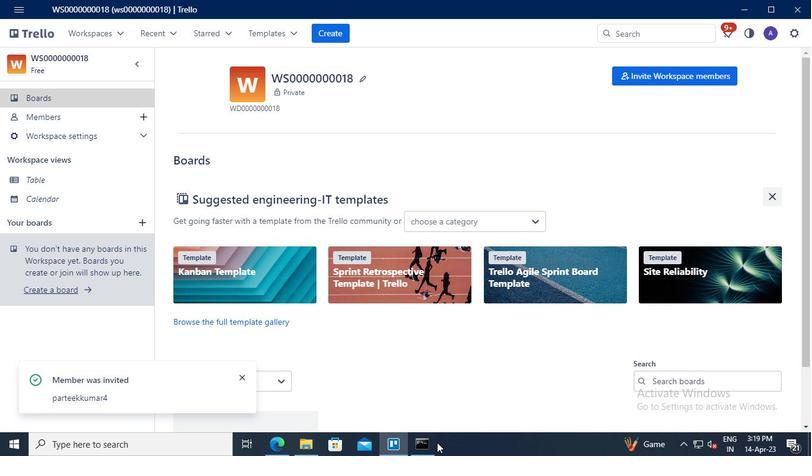 
Action: Mouse moved to (669, 101)
Screenshot: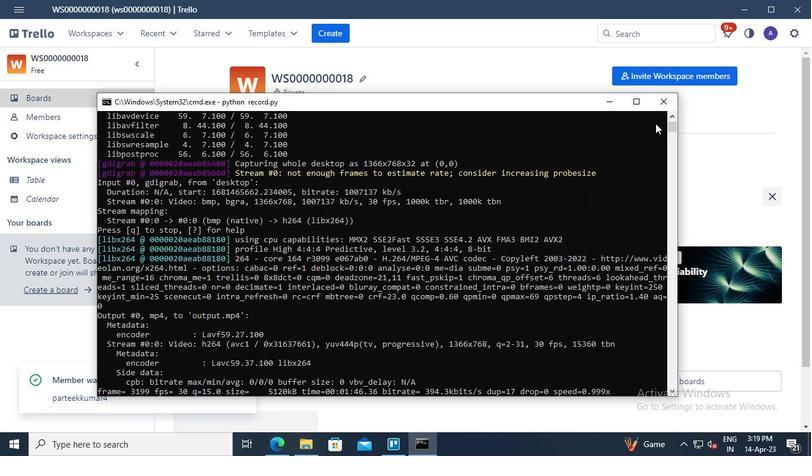 
Action: Mouse pressed left at (669, 101)
Screenshot: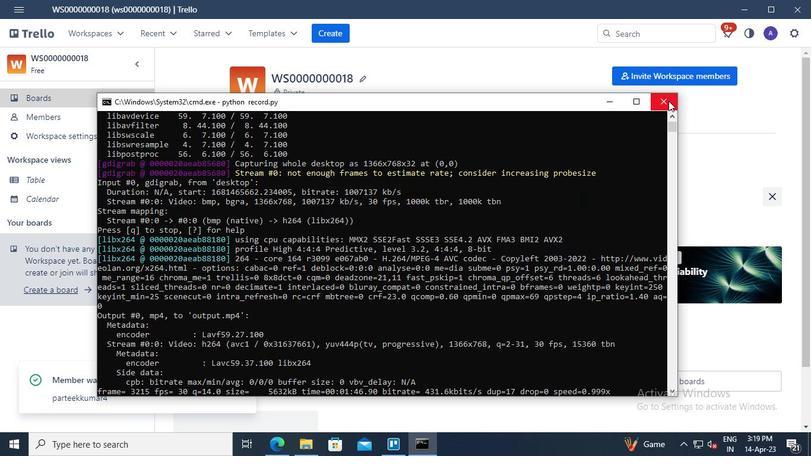 
